 Task: Create new Company, with domain: 'haier.com' and type: 'Reseller'. Add new contact for this company, with mail Id: 'Vidushi.Reddy@haier.com', First Name: Vidushi, Last name:  Reddy, Job Title: 'Financial Analyst', Phone Number: '(408) 555-5679'. Change life cycle stage to  Lead and lead status to  Open. Logged in from softage.3@softage.net
Action: Mouse moved to (80, 81)
Screenshot: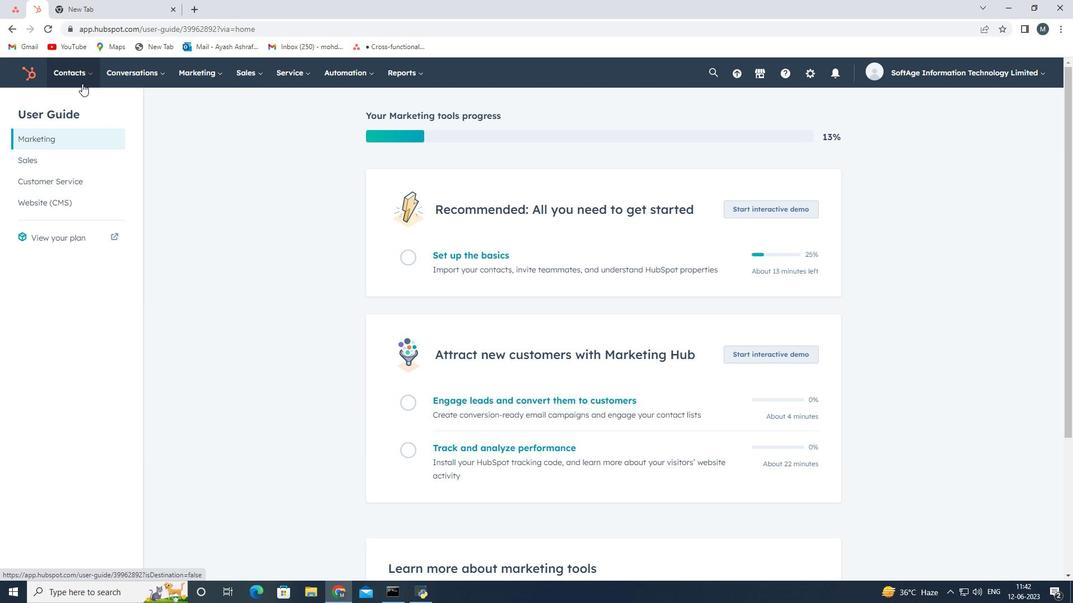 
Action: Mouse pressed left at (80, 81)
Screenshot: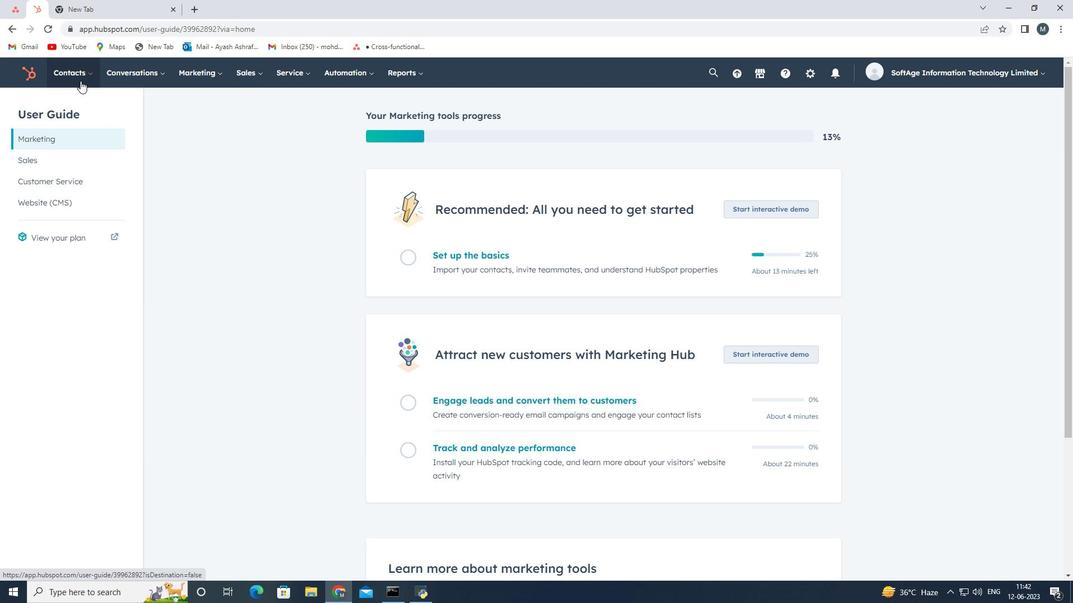 
Action: Mouse moved to (90, 132)
Screenshot: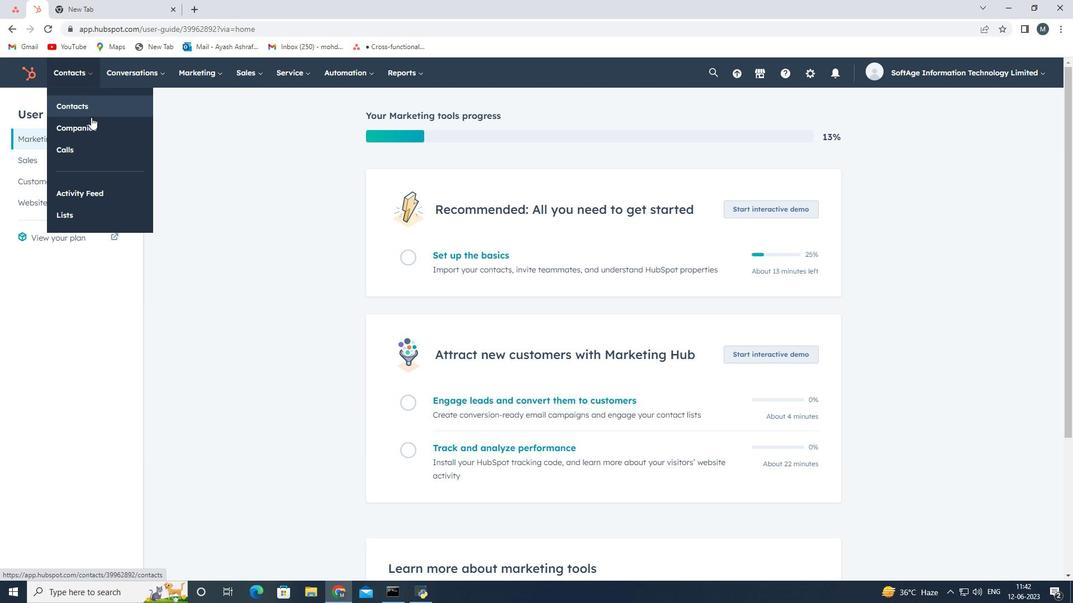 
Action: Mouse pressed left at (90, 132)
Screenshot: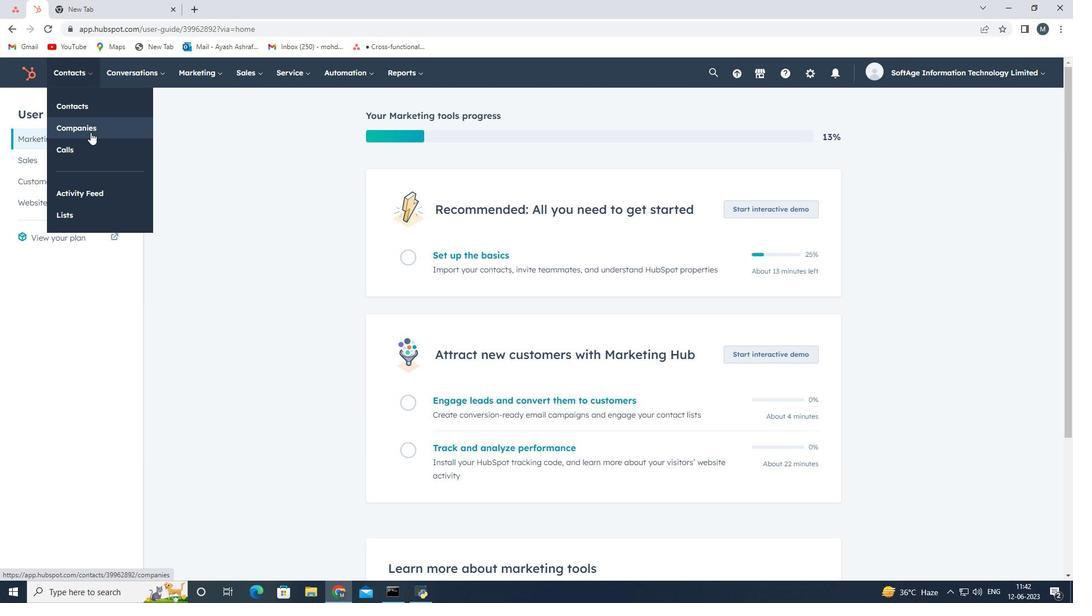 
Action: Mouse moved to (995, 111)
Screenshot: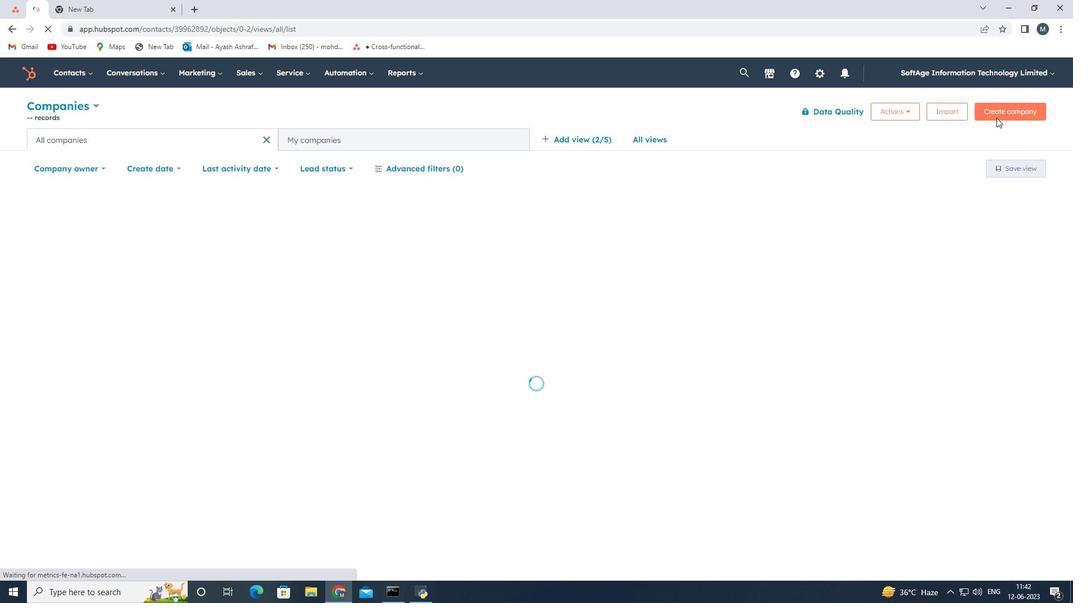 
Action: Mouse pressed left at (995, 111)
Screenshot: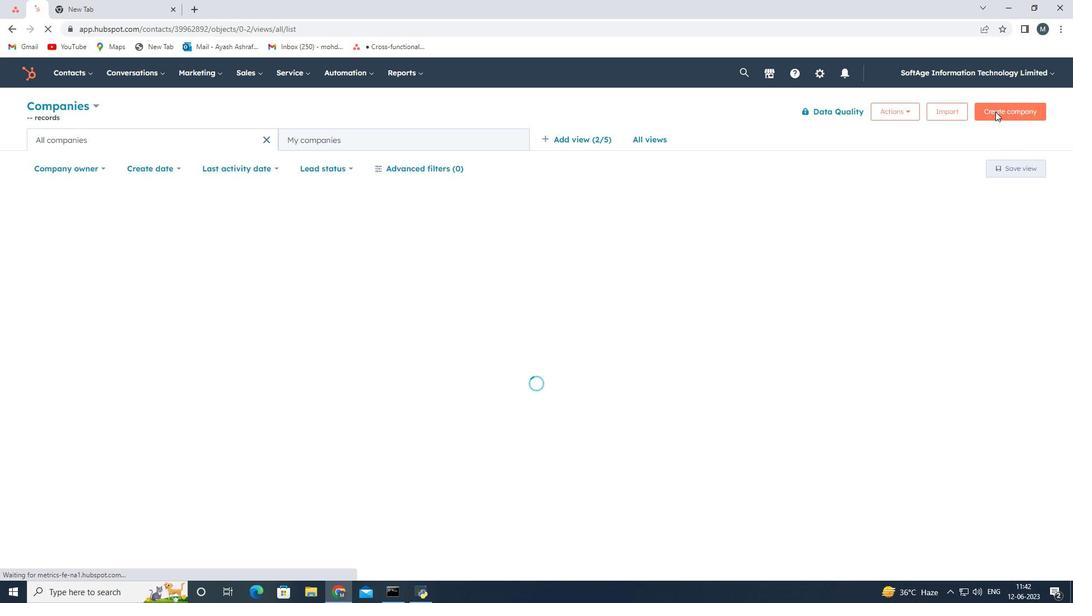 
Action: Mouse moved to (1006, 103)
Screenshot: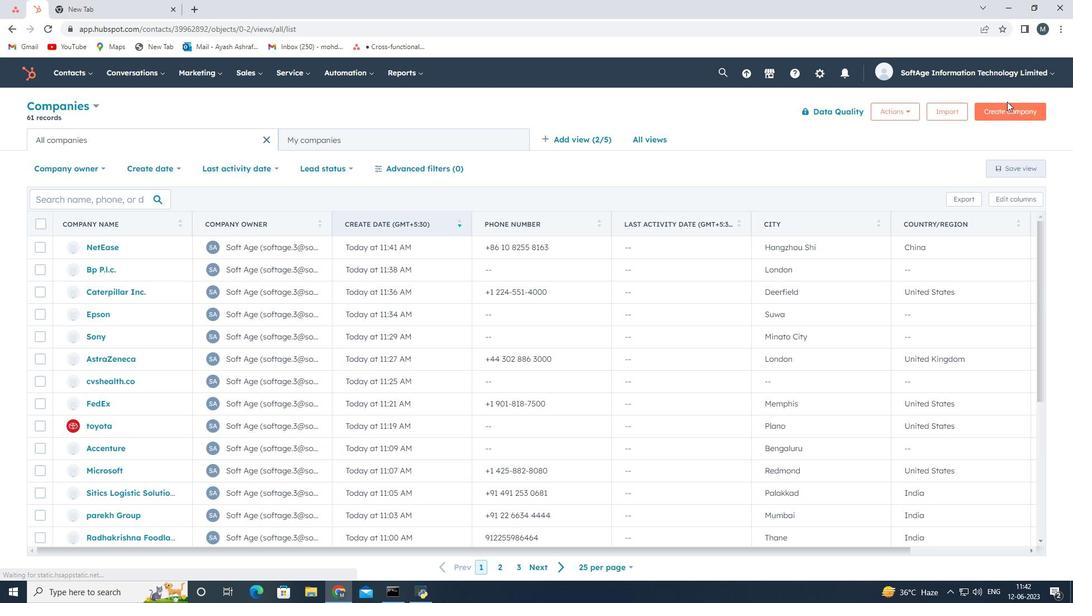 
Action: Mouse pressed left at (1006, 103)
Screenshot: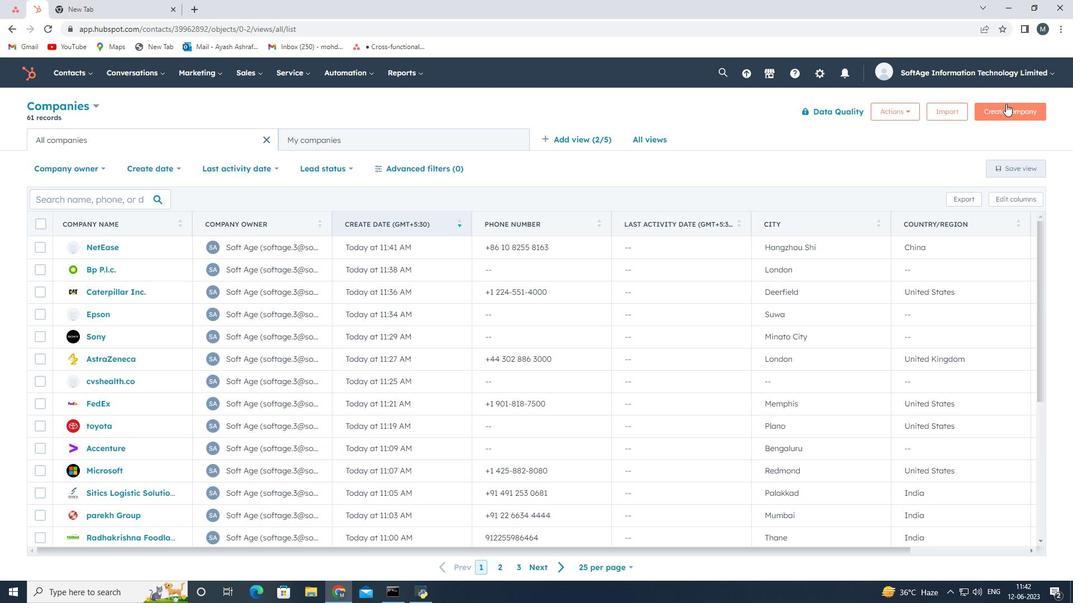 
Action: Mouse moved to (826, 163)
Screenshot: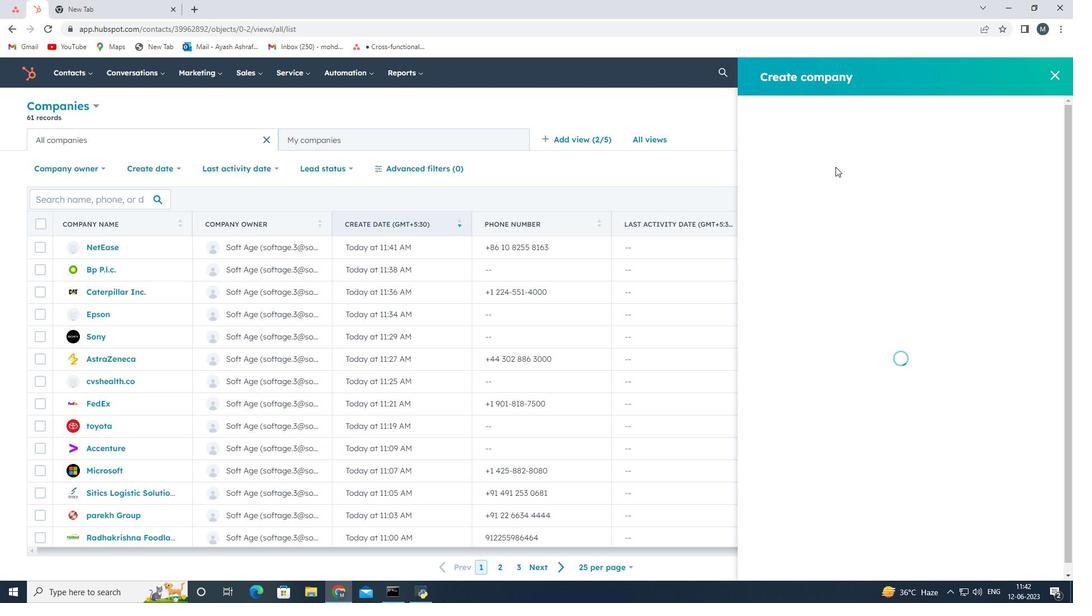 
Action: Mouse pressed left at (826, 163)
Screenshot: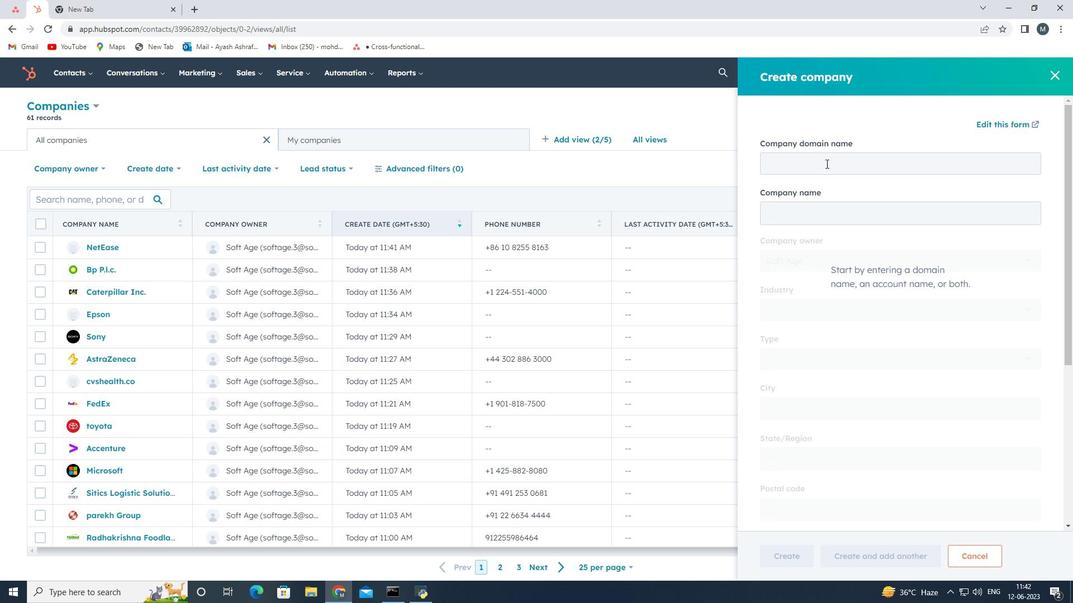 
Action: Key pressed haier.com
Screenshot: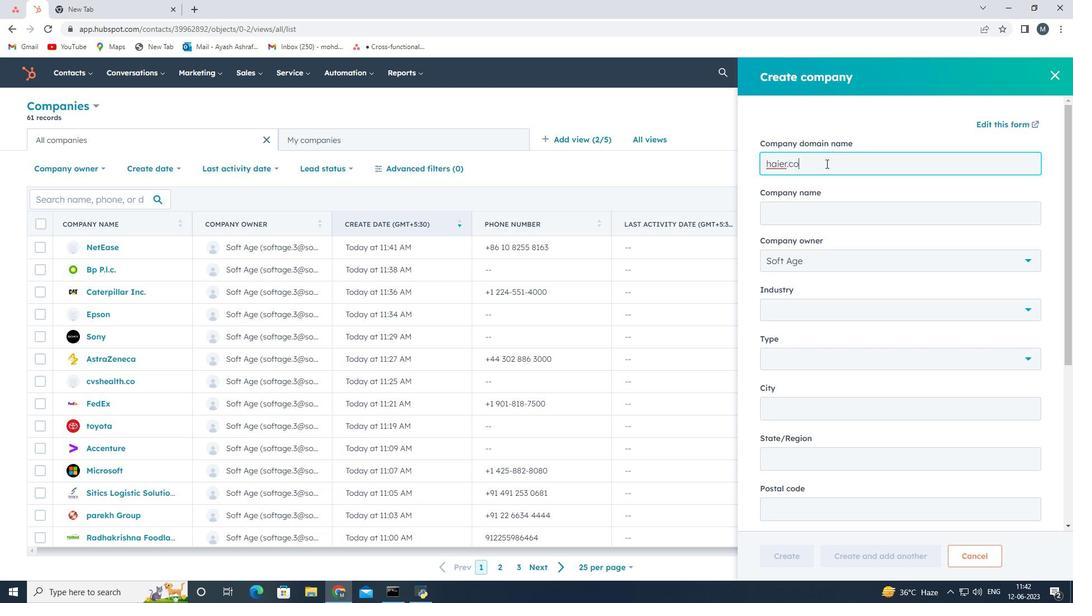 
Action: Mouse moved to (830, 247)
Screenshot: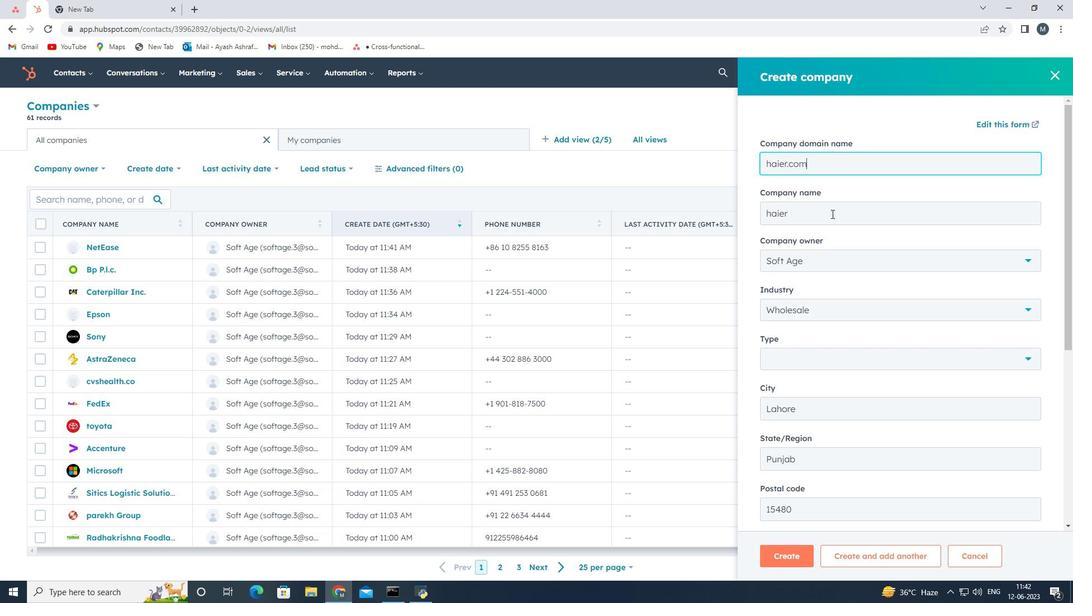 
Action: Mouse scrolled (830, 246) with delta (0, 0)
Screenshot: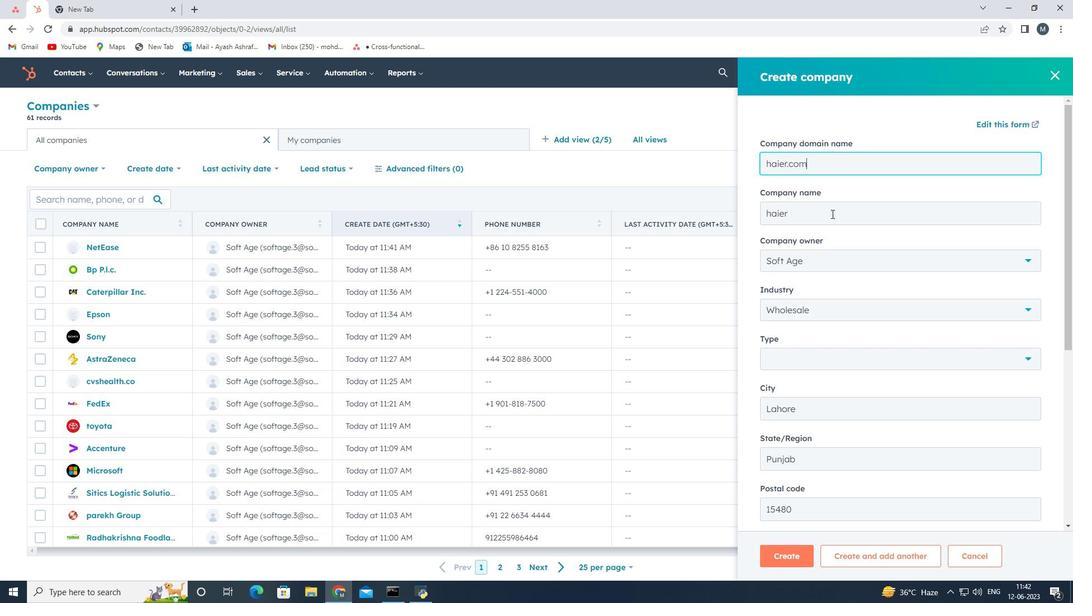 
Action: Mouse moved to (830, 248)
Screenshot: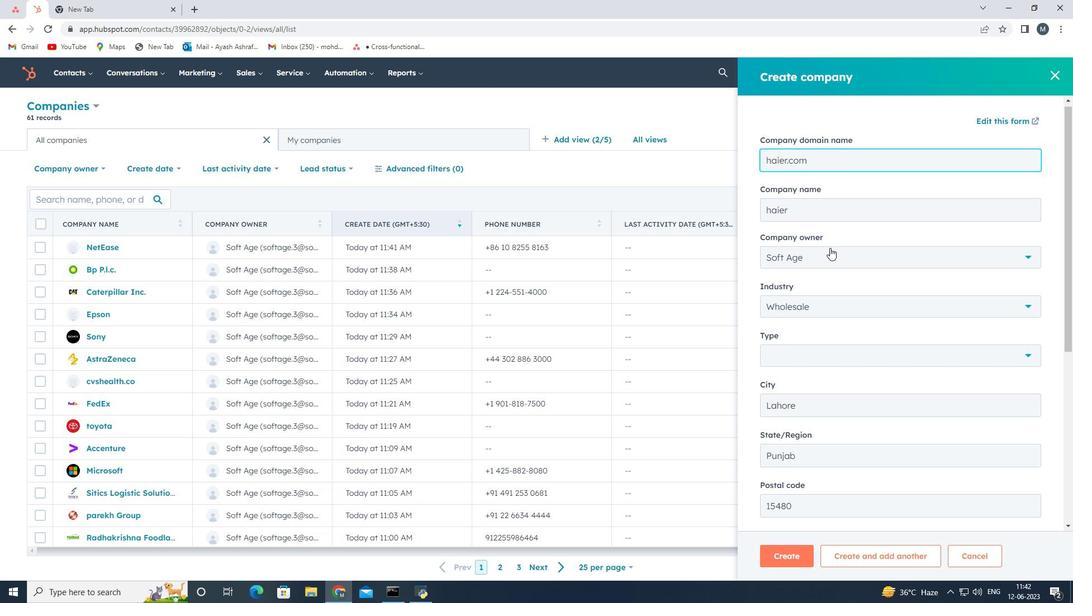 
Action: Mouse scrolled (830, 247) with delta (0, 0)
Screenshot: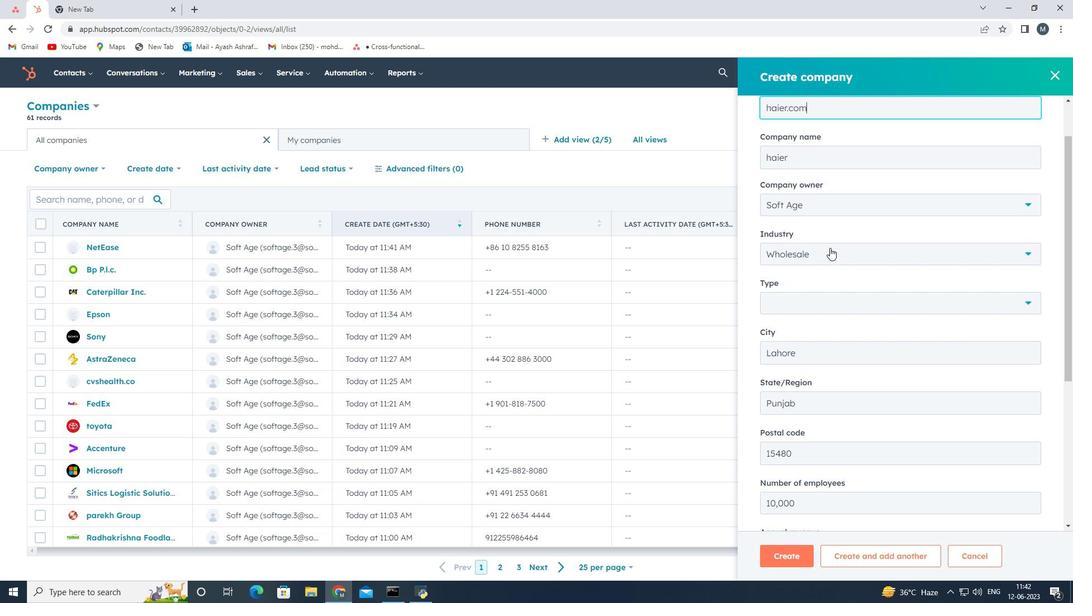 
Action: Mouse moved to (830, 250)
Screenshot: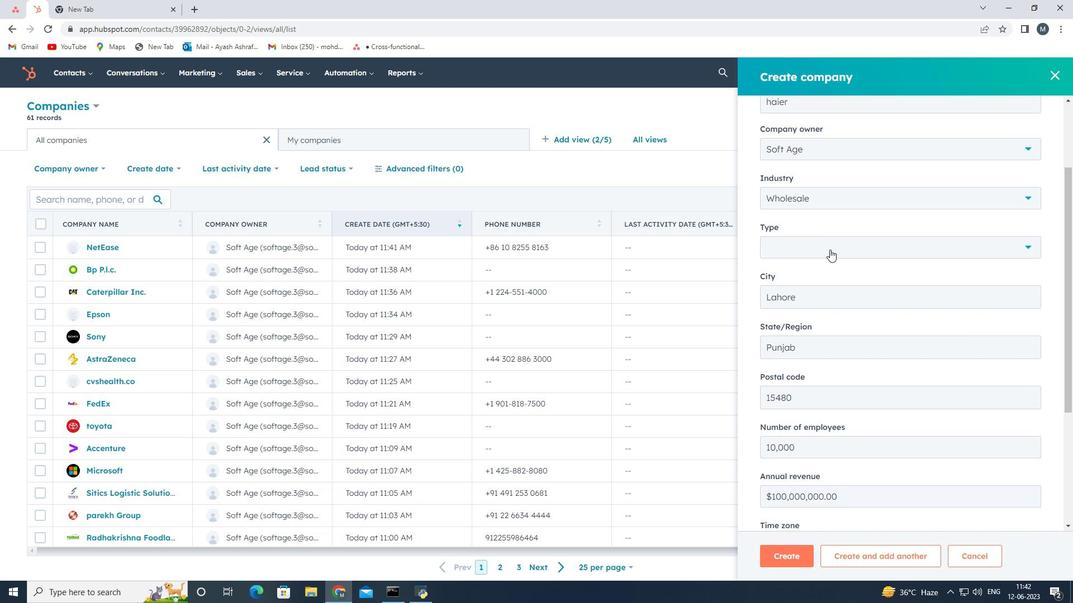 
Action: Mouse pressed left at (830, 250)
Screenshot: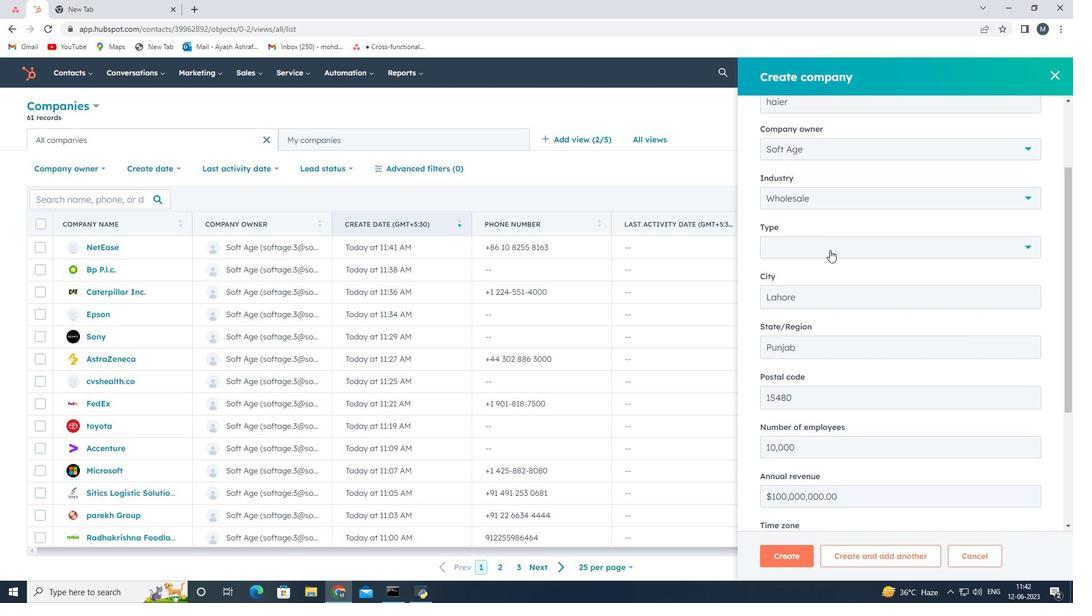 
Action: Mouse moved to (814, 340)
Screenshot: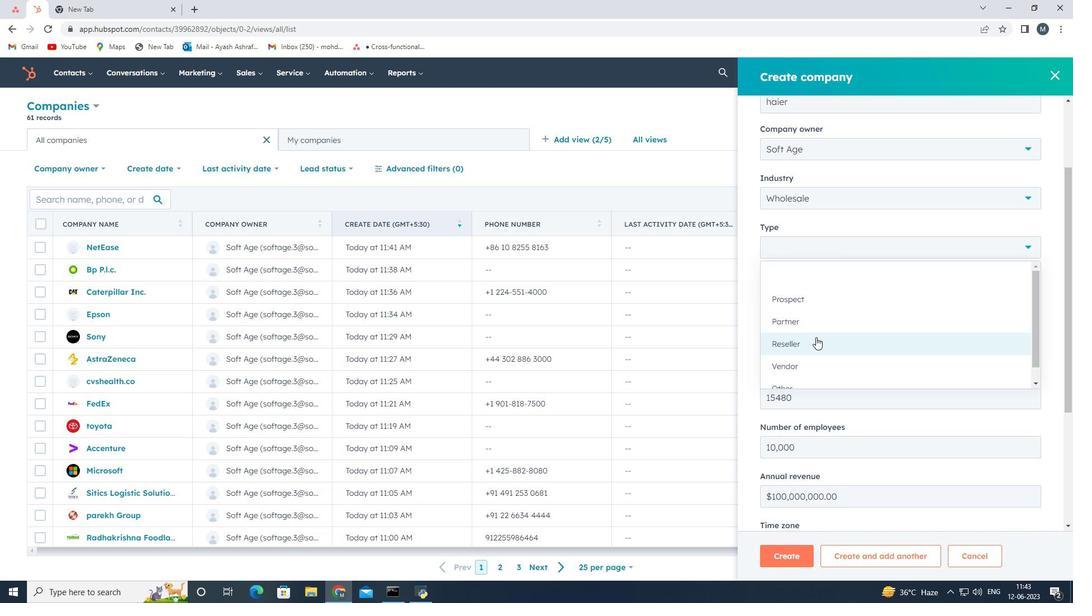 
Action: Mouse pressed left at (814, 340)
Screenshot: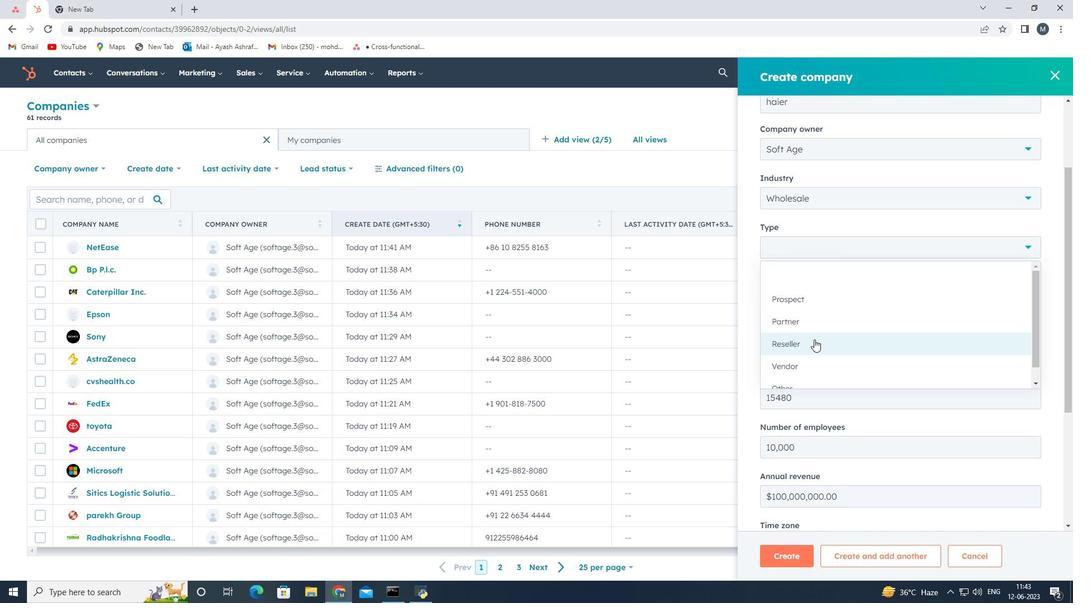 
Action: Mouse moved to (809, 413)
Screenshot: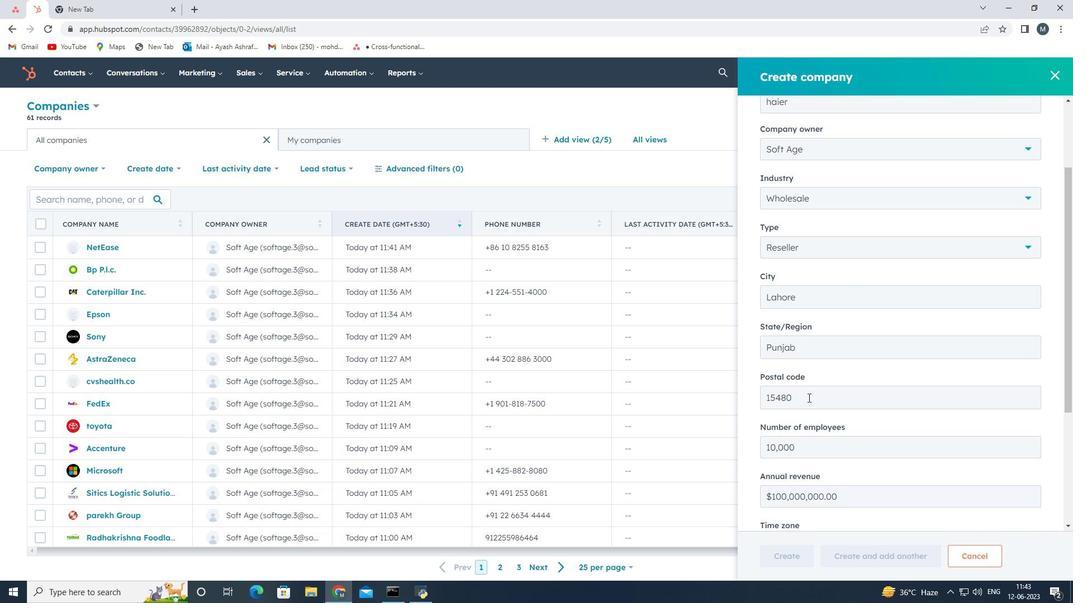 
Action: Mouse scrolled (809, 412) with delta (0, 0)
Screenshot: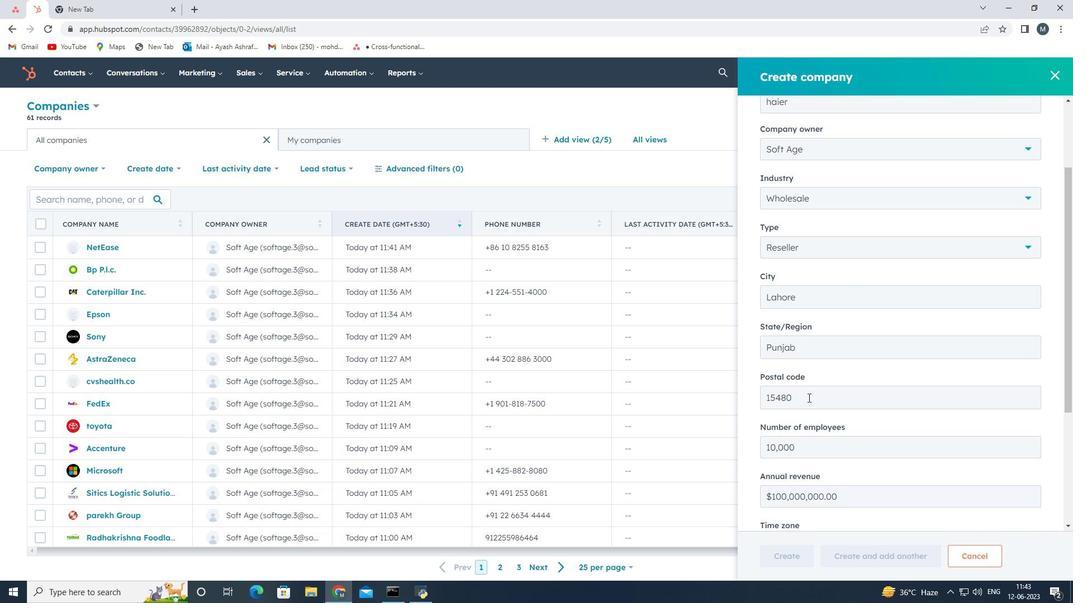 
Action: Mouse moved to (809, 413)
Screenshot: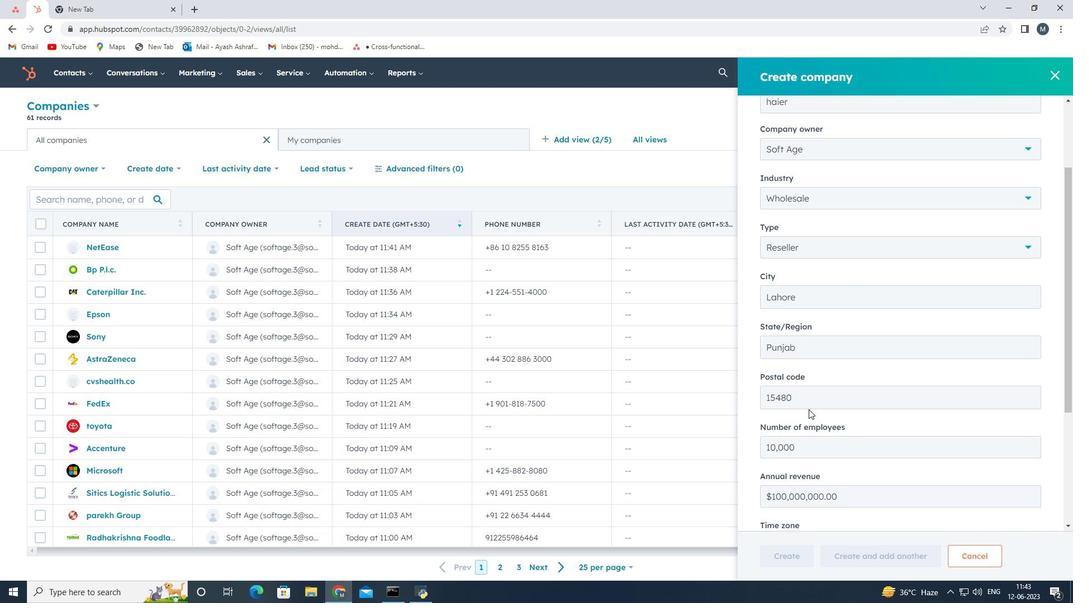 
Action: Mouse scrolled (809, 412) with delta (0, 0)
Screenshot: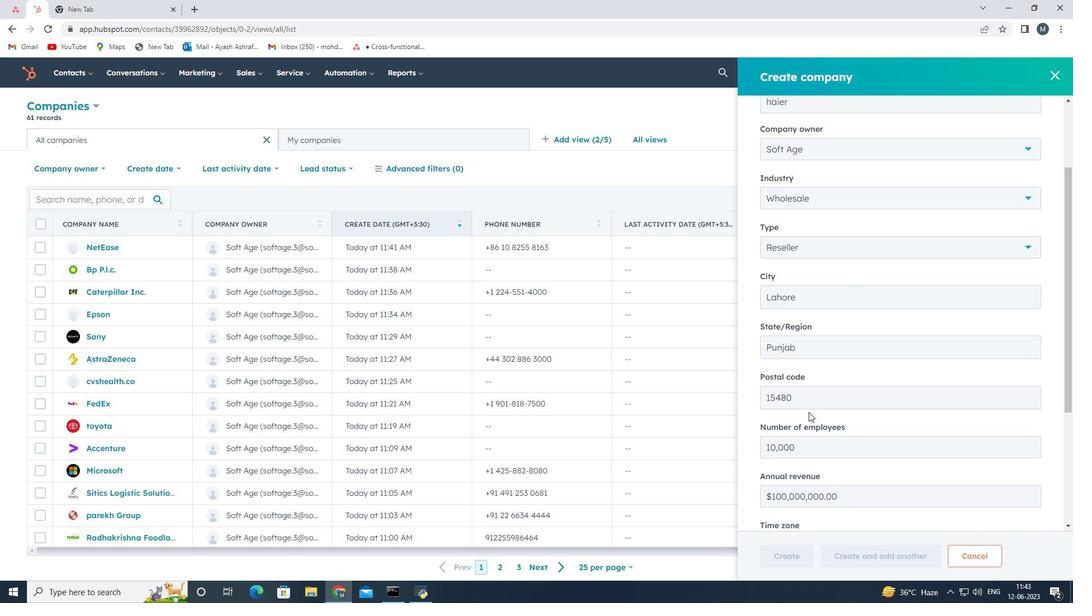 
Action: Mouse moved to (809, 417)
Screenshot: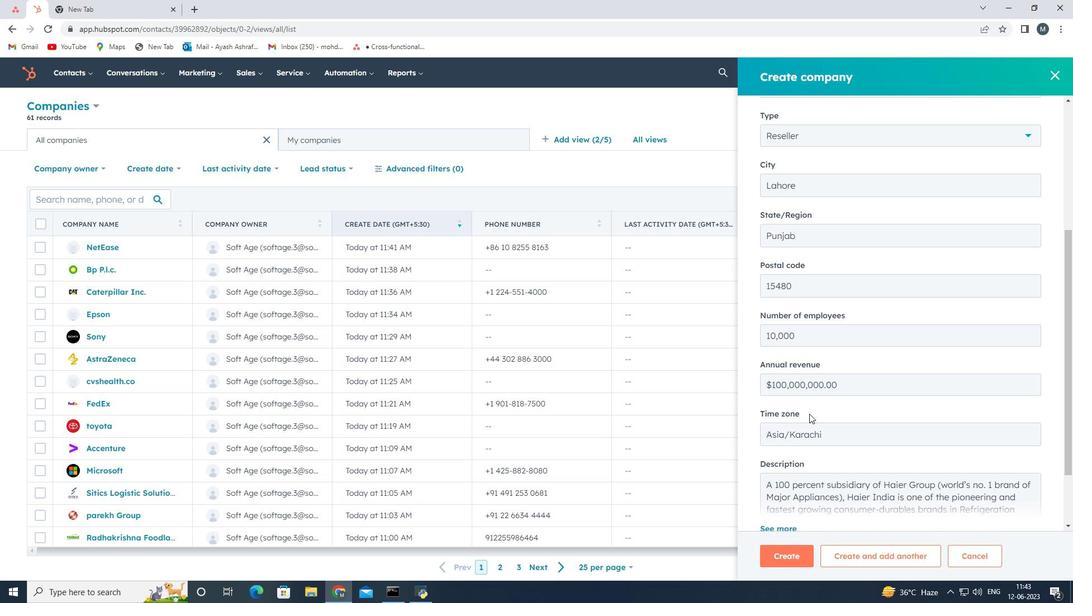 
Action: Mouse scrolled (809, 417) with delta (0, 0)
Screenshot: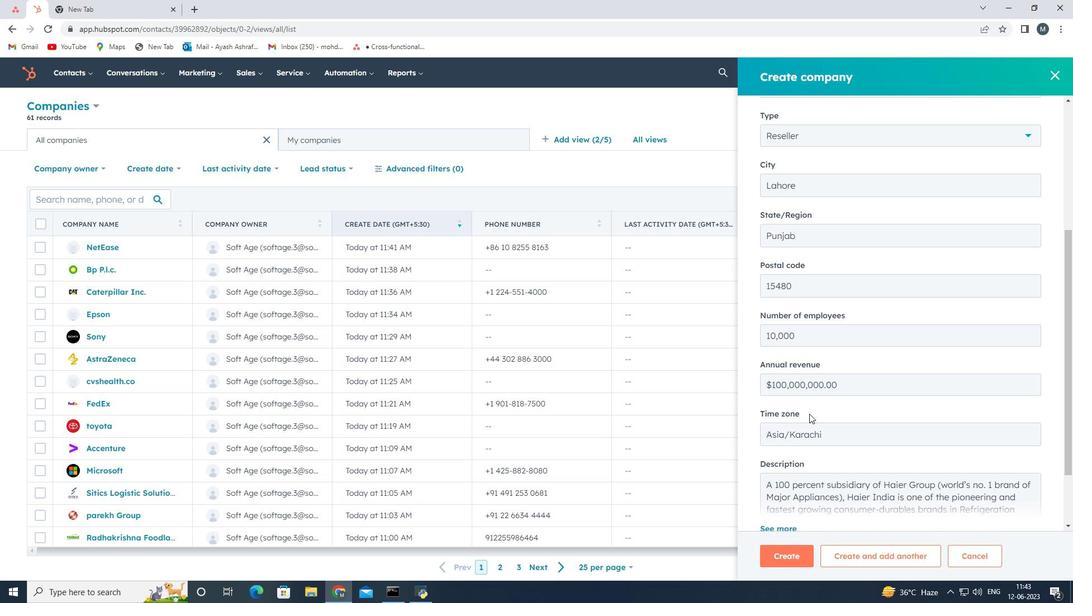 
Action: Mouse moved to (809, 418)
Screenshot: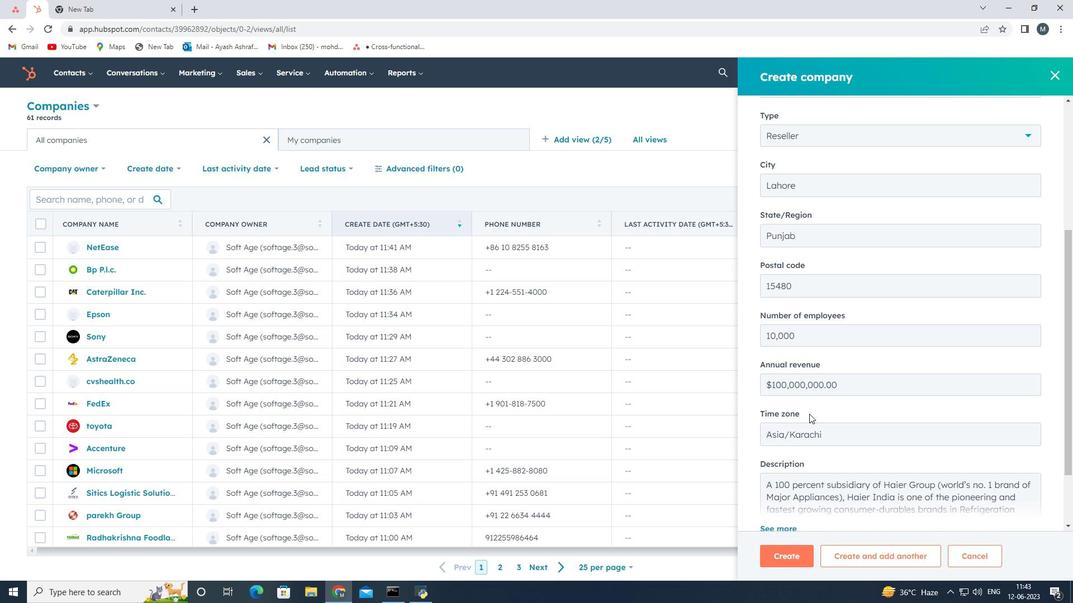 
Action: Mouse scrolled (809, 417) with delta (0, 0)
Screenshot: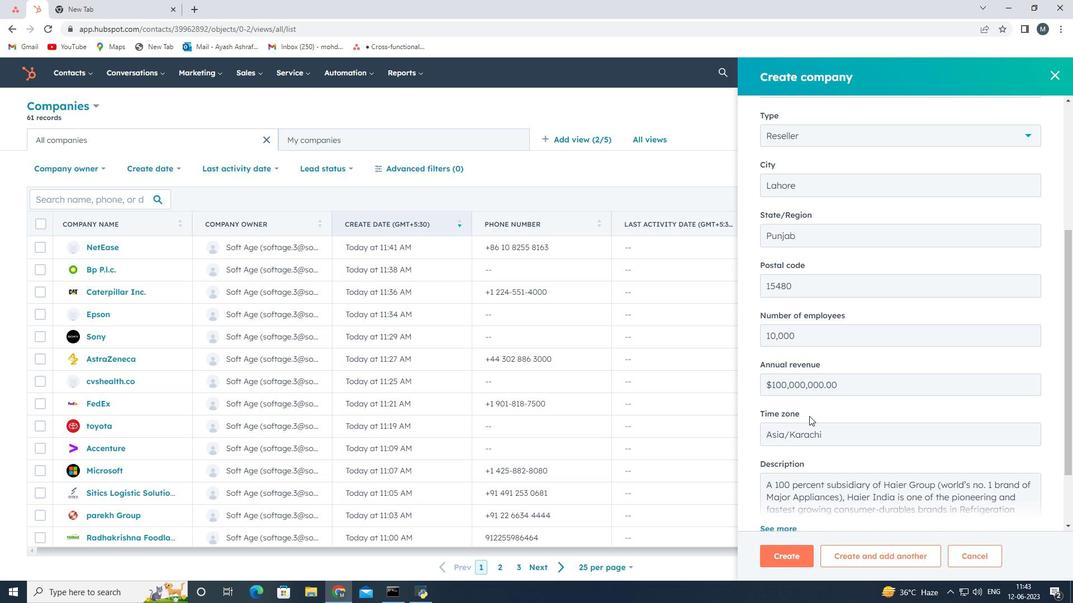 
Action: Mouse scrolled (809, 417) with delta (0, 0)
Screenshot: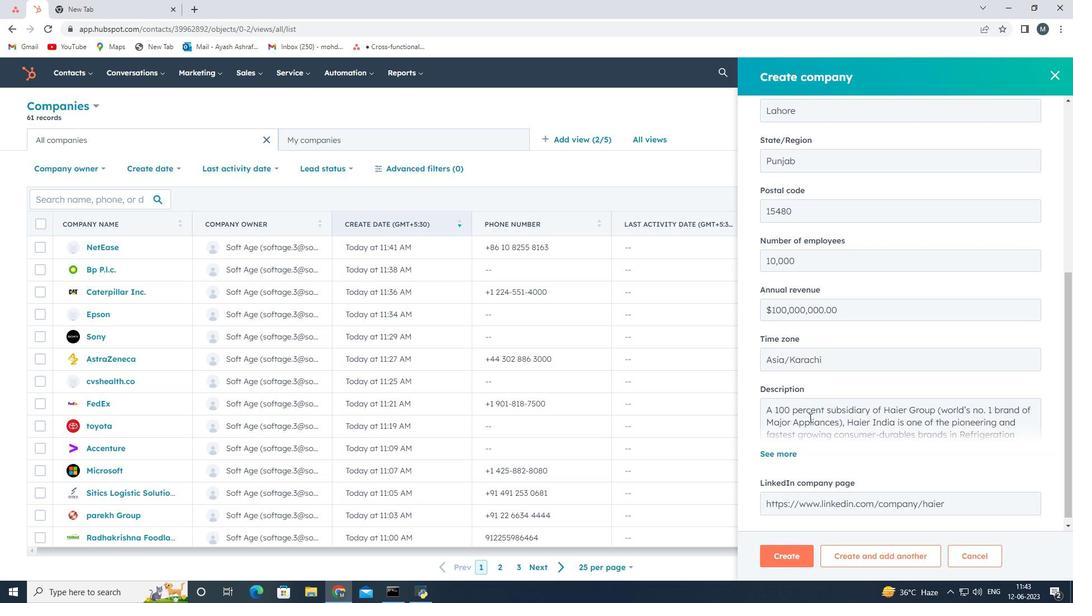 
Action: Mouse moved to (831, 415)
Screenshot: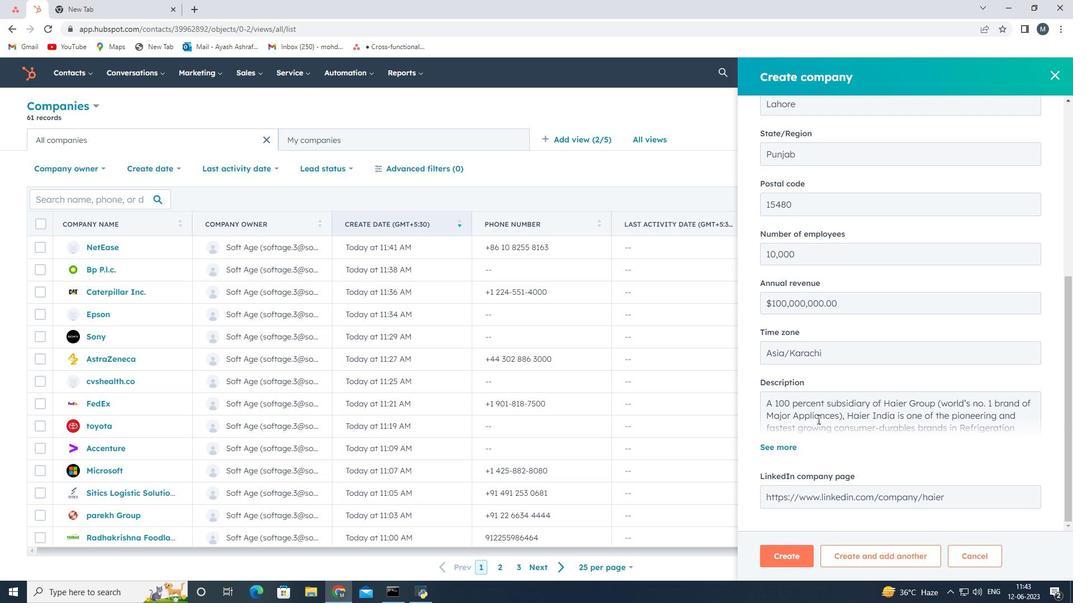 
Action: Mouse scrolled (831, 414) with delta (0, 0)
Screenshot: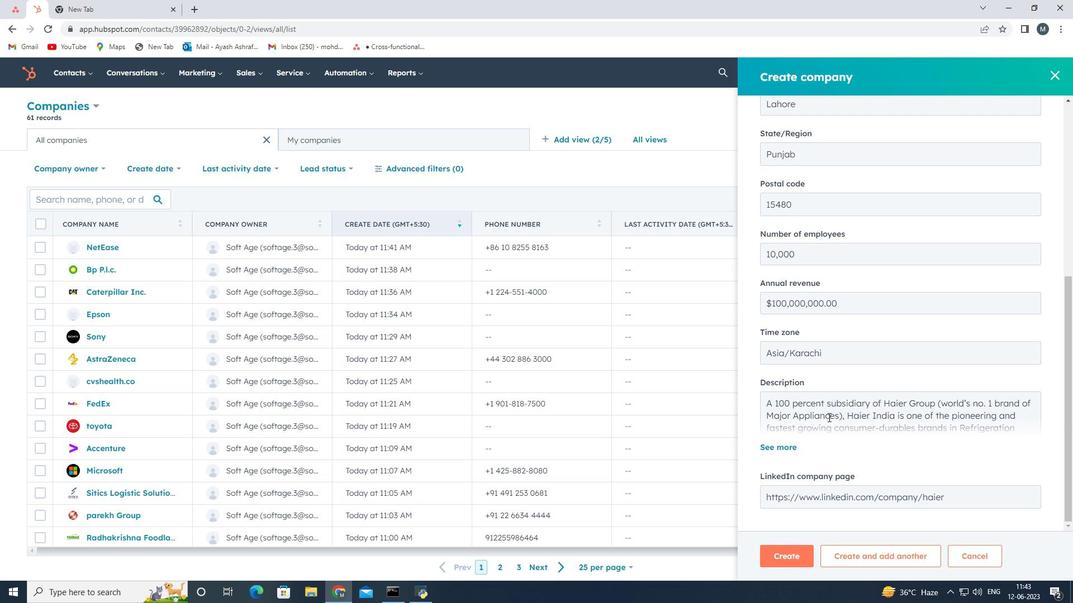 
Action: Mouse scrolled (831, 414) with delta (0, 0)
Screenshot: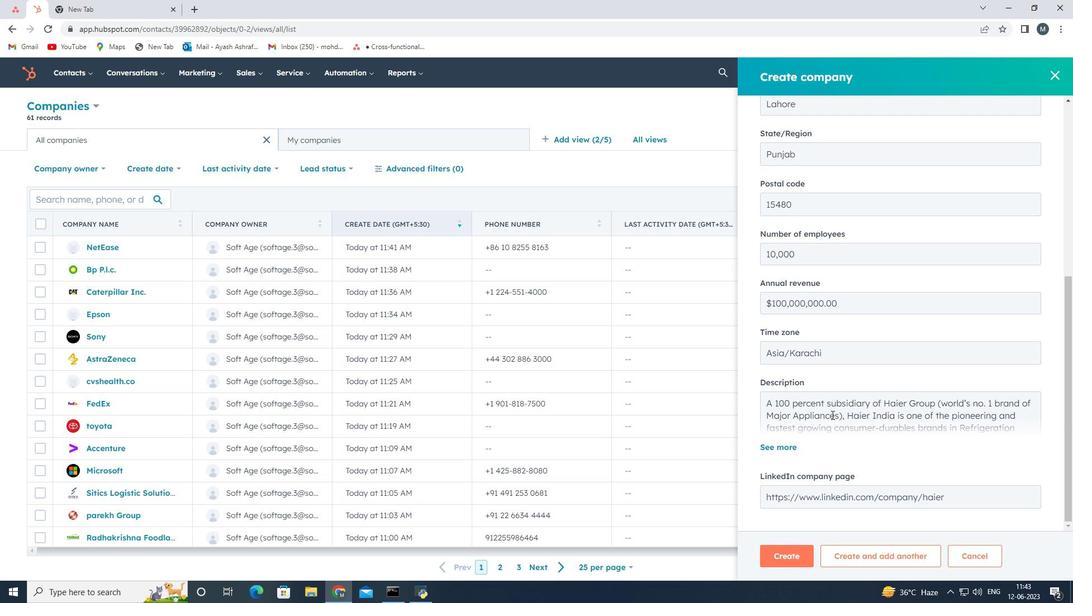
Action: Mouse moved to (852, 403)
Screenshot: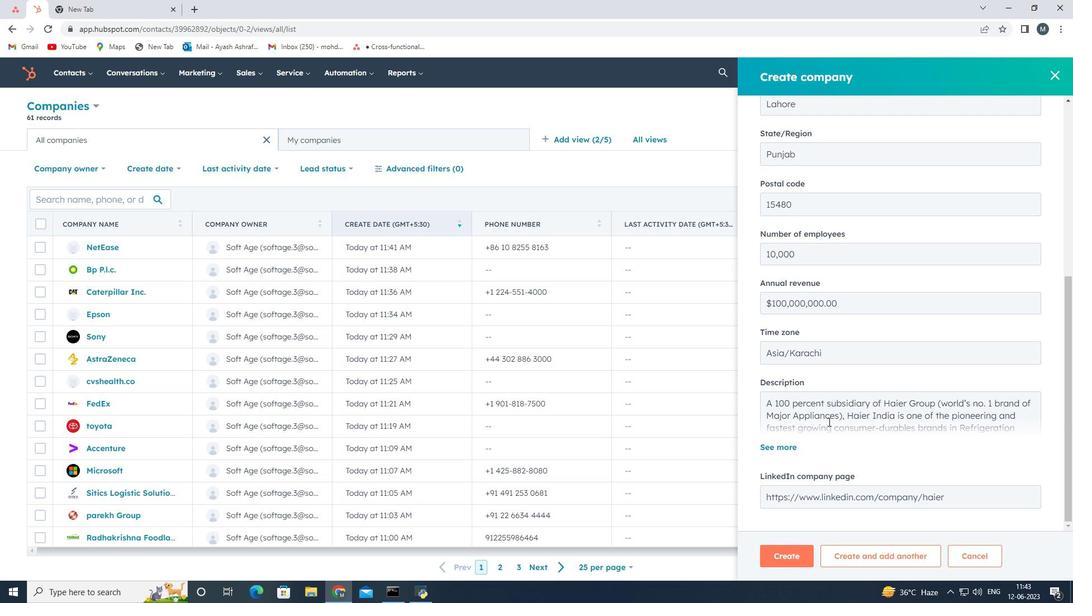 
Action: Mouse scrolled (852, 403) with delta (0, 0)
Screenshot: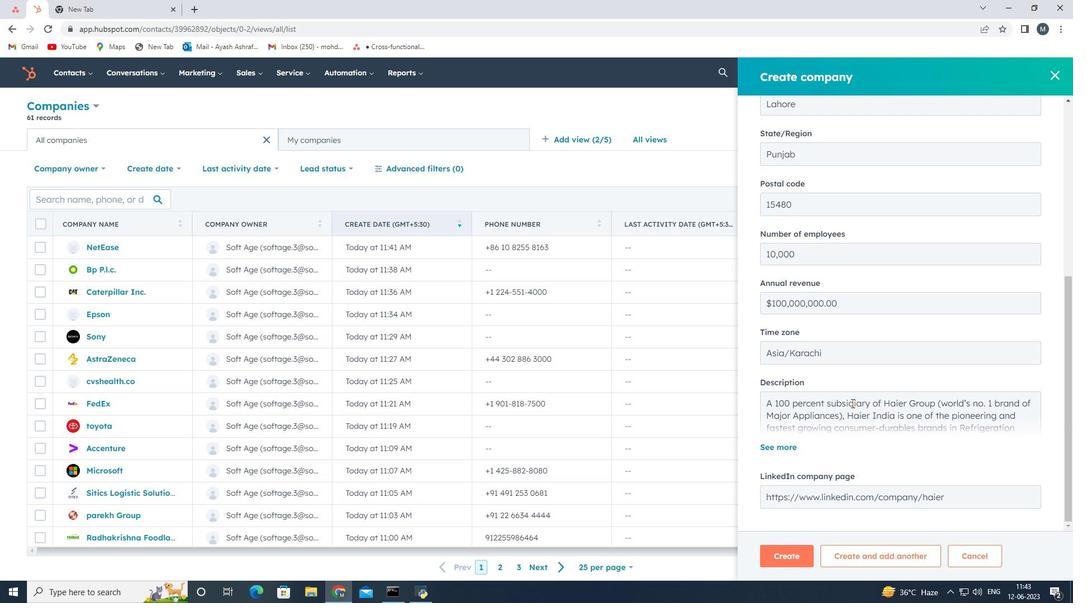 
Action: Mouse scrolled (852, 403) with delta (0, 0)
Screenshot: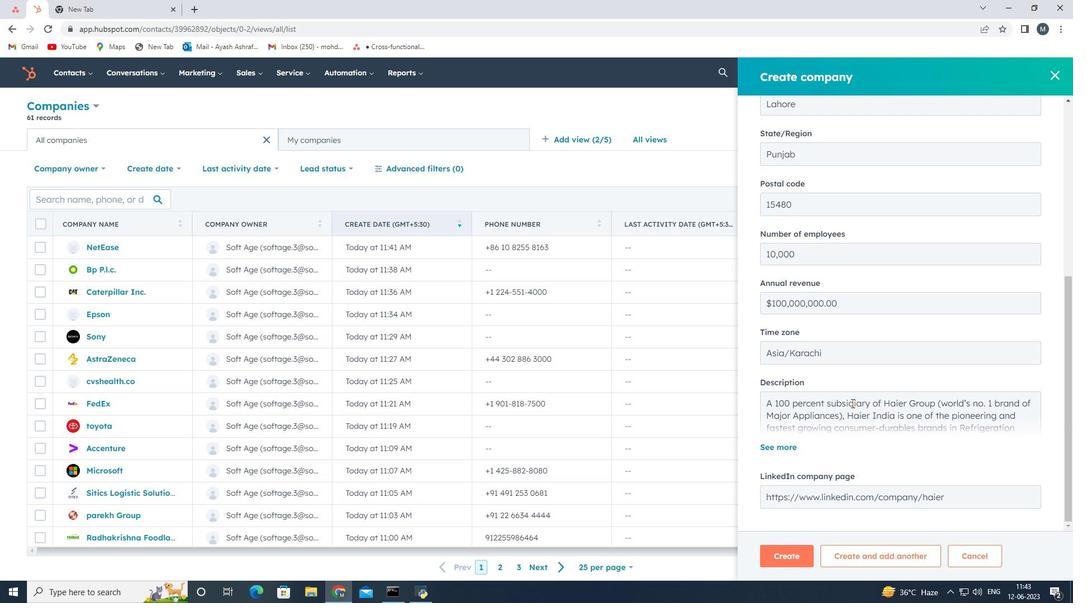
Action: Mouse scrolled (852, 403) with delta (0, 0)
Screenshot: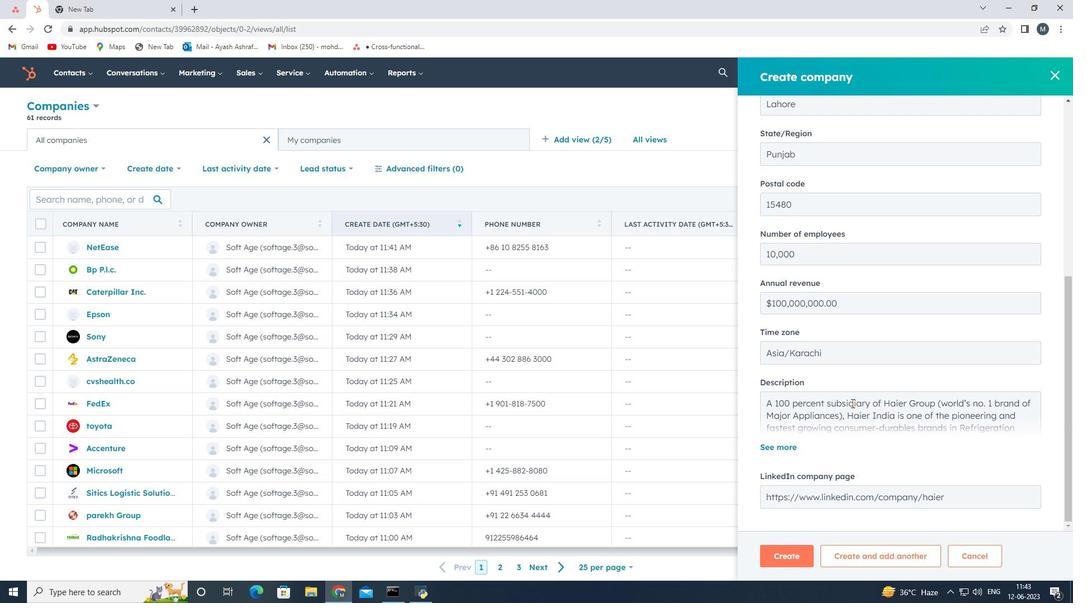 
Action: Mouse scrolled (852, 403) with delta (0, 0)
Screenshot: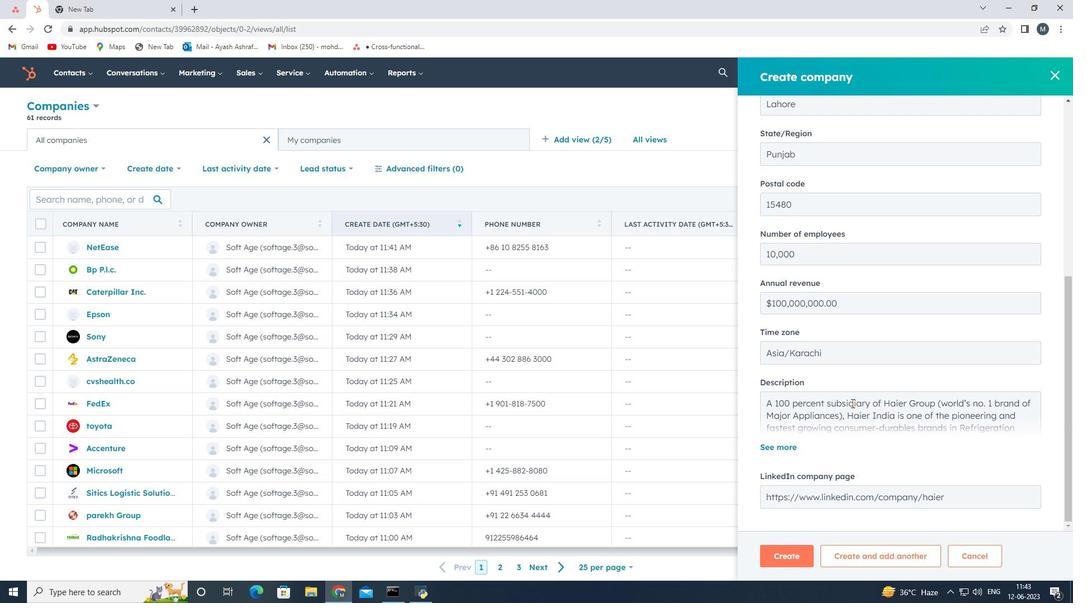 
Action: Mouse moved to (782, 553)
Screenshot: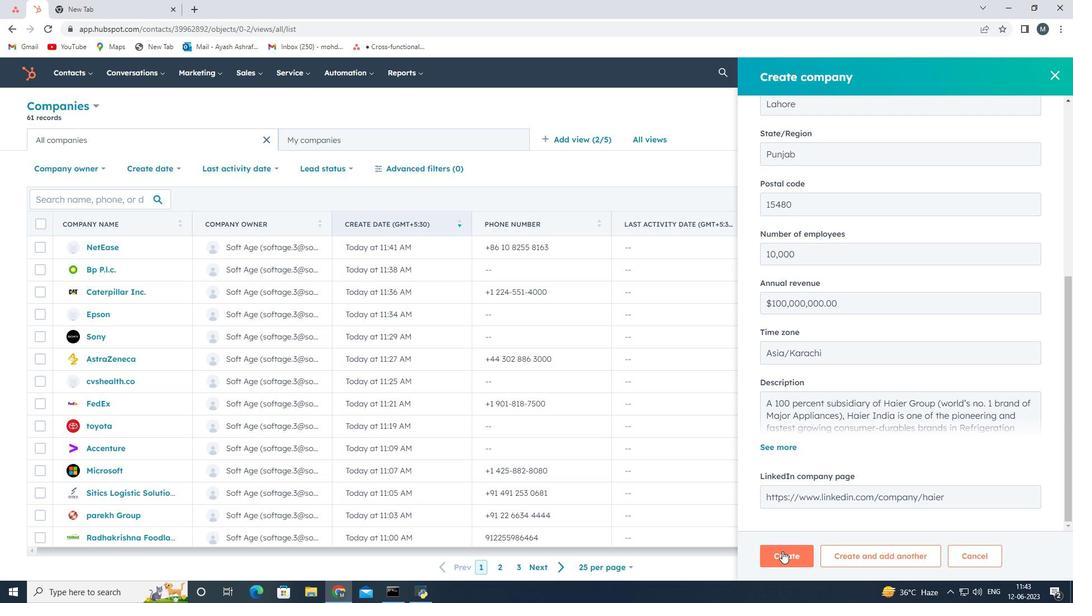 
Action: Mouse pressed left at (782, 553)
Screenshot: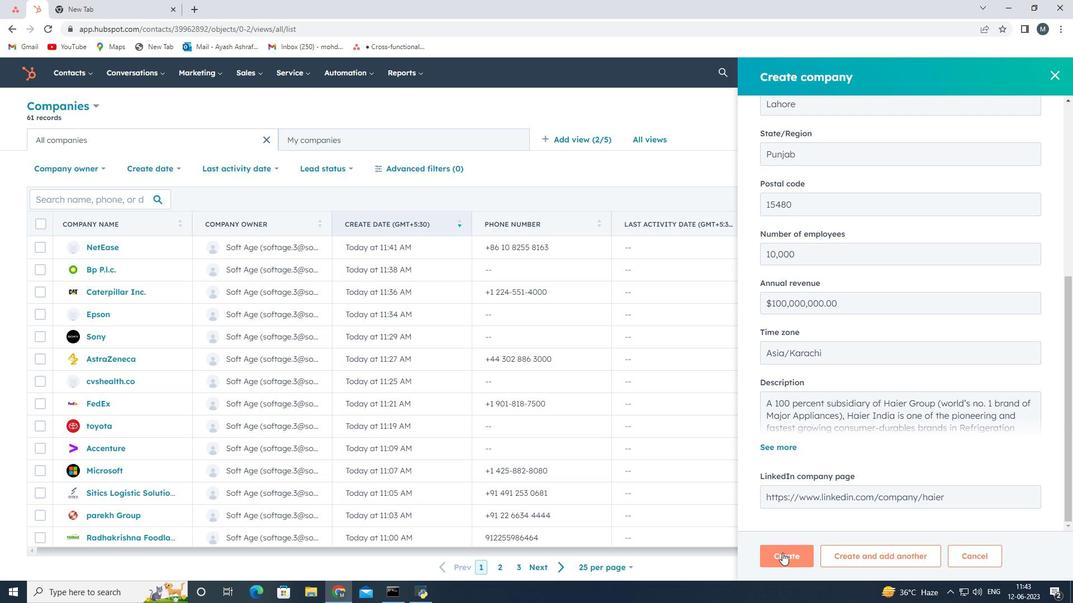 
Action: Mouse moved to (766, 376)
Screenshot: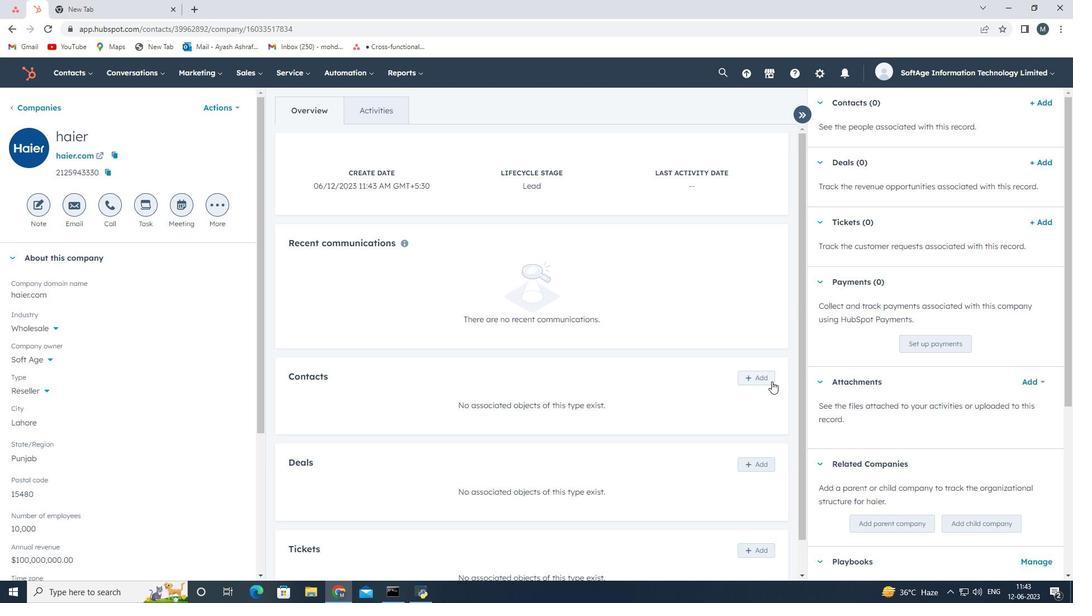 
Action: Mouse pressed left at (766, 376)
Screenshot: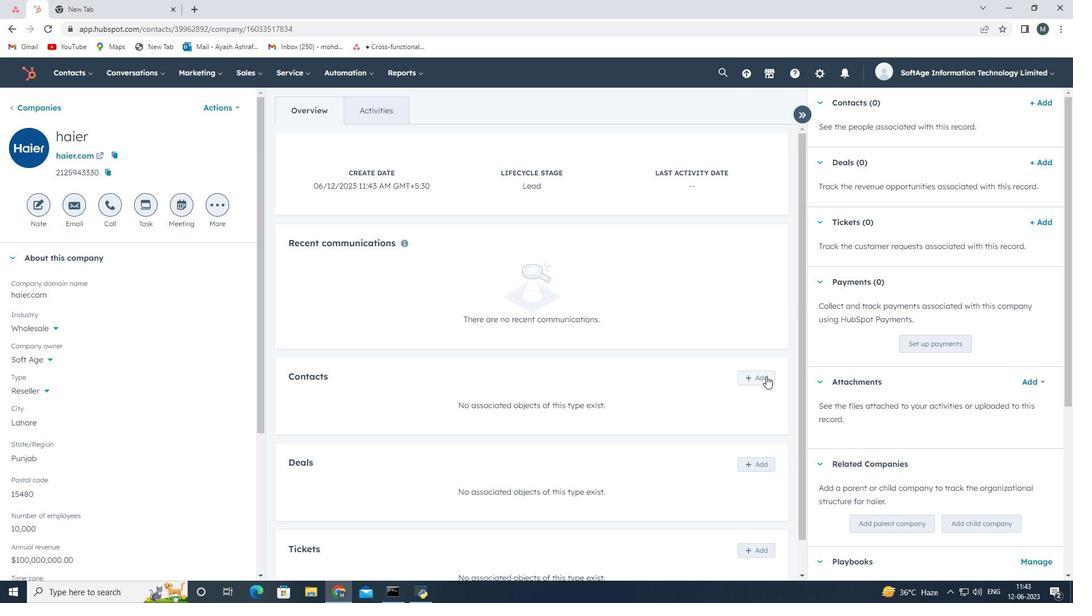 
Action: Mouse moved to (828, 130)
Screenshot: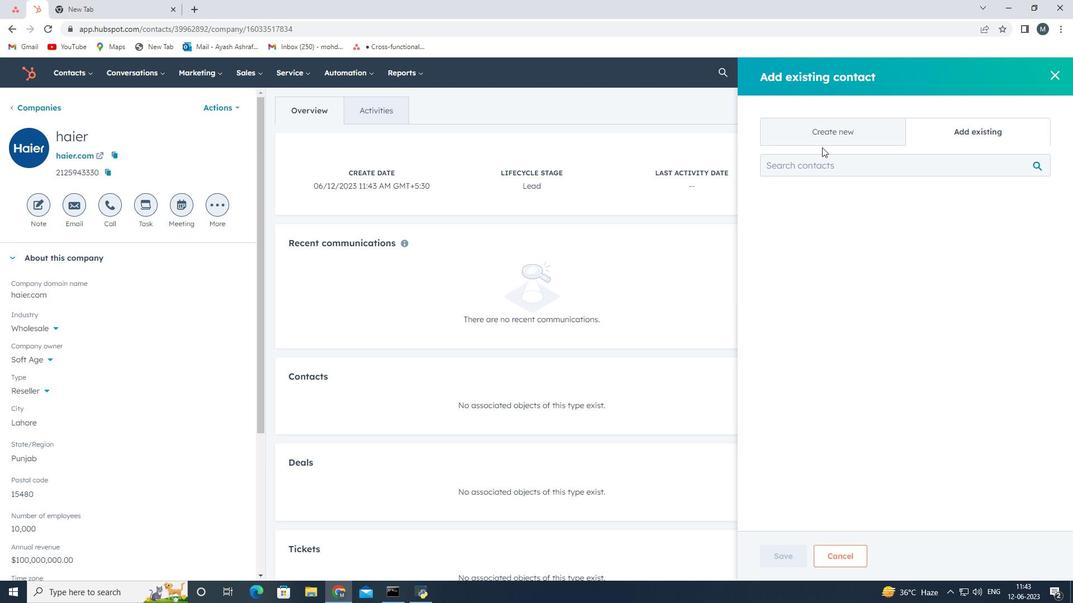 
Action: Mouse pressed left at (828, 130)
Screenshot: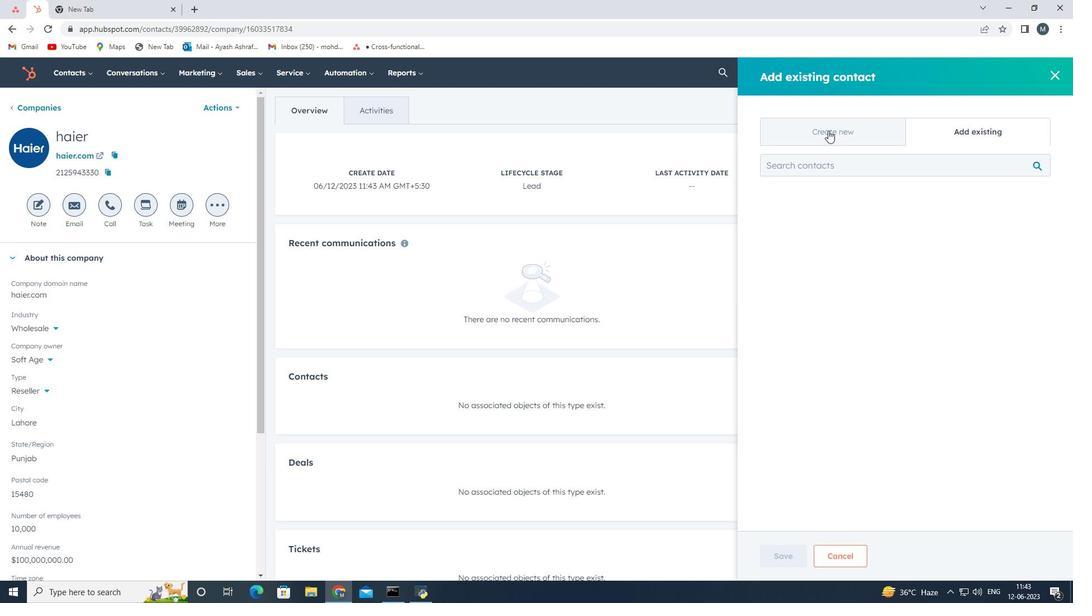 
Action: Mouse moved to (825, 200)
Screenshot: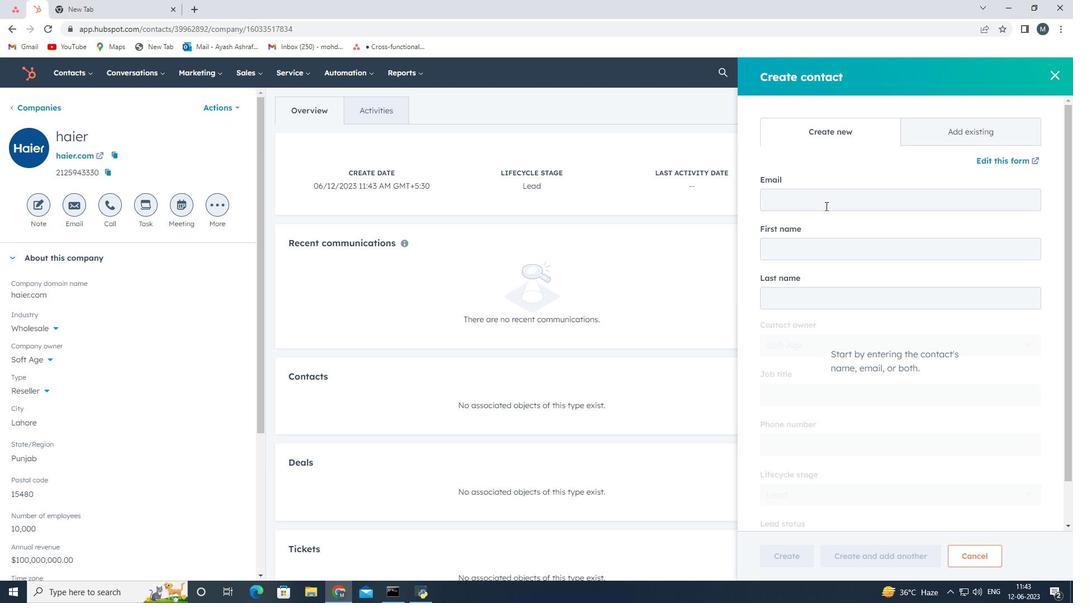 
Action: Mouse pressed left at (825, 200)
Screenshot: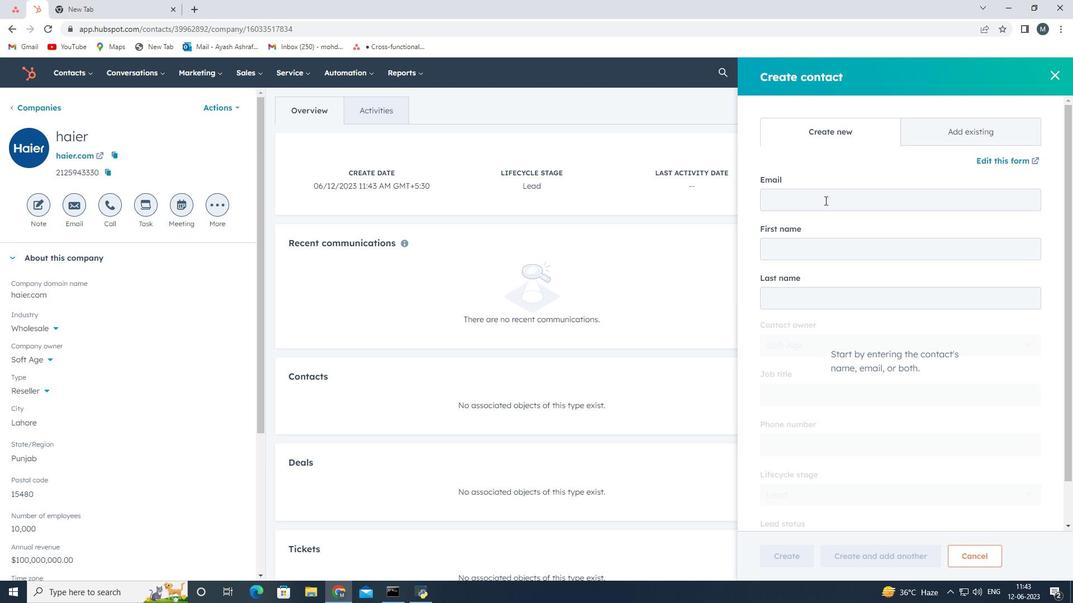
Action: Key pressed <Key.shift>Vidushi.<Key.shift>Reddy<Key.shift><Key.shift><Key.shift><Key.shift><Key.shift><Key.shift><Key.shift><Key.shift><Key.shift><Key.shift><Key.shift><Key.shift><Key.shift><Key.shift><Key.shift><Key.shift><Key.shift><Key.shift><Key.shift><Key.shift><Key.shift><Key.shift><Key.shift><Key.shift><Key.shift><Key.shift><Key.shift><Key.shift><Key.shift><Key.shift><Key.shift><Key.shift><Key.shift><Key.shift><Key.shift><Key.shift><Key.shift><Key.shift><Key.shift><Key.shift>@haie.com
Screenshot: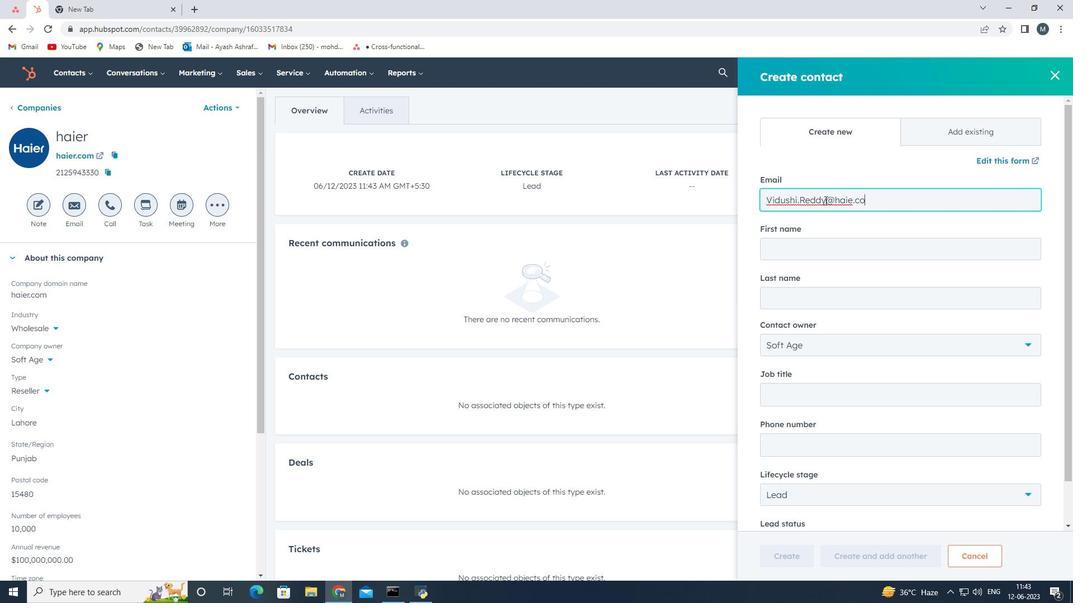 
Action: Mouse moved to (854, 202)
Screenshot: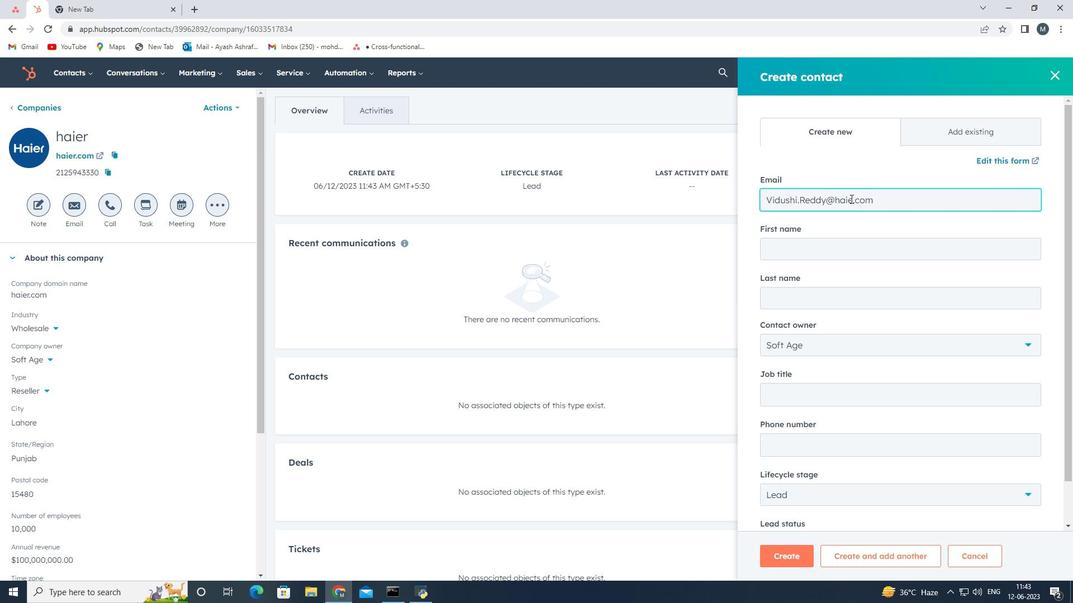 
Action: Mouse pressed left at (854, 202)
Screenshot: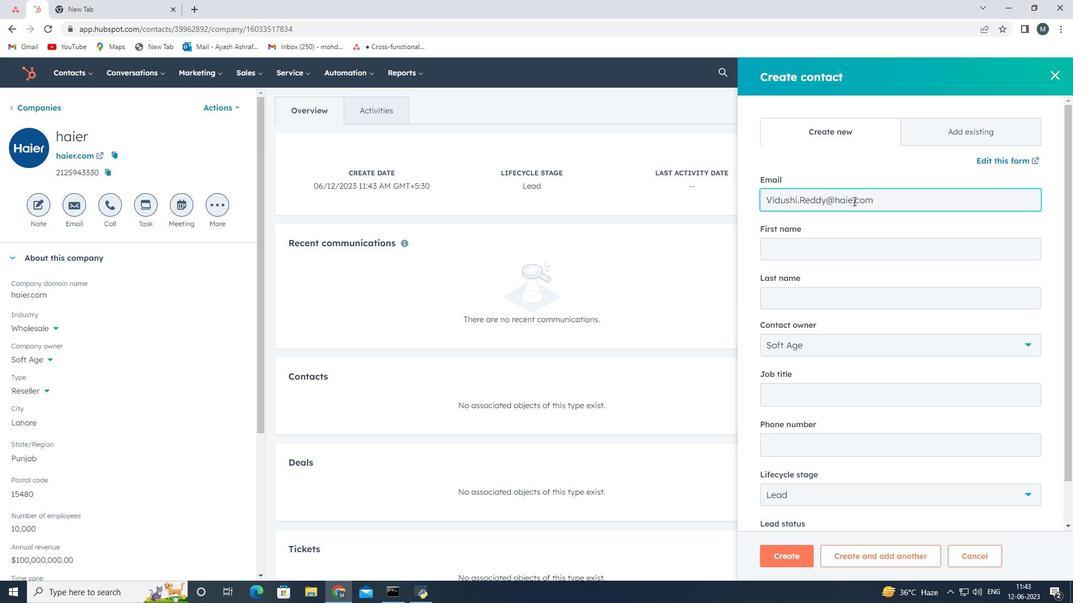 
Action: Mouse moved to (948, 204)
Screenshot: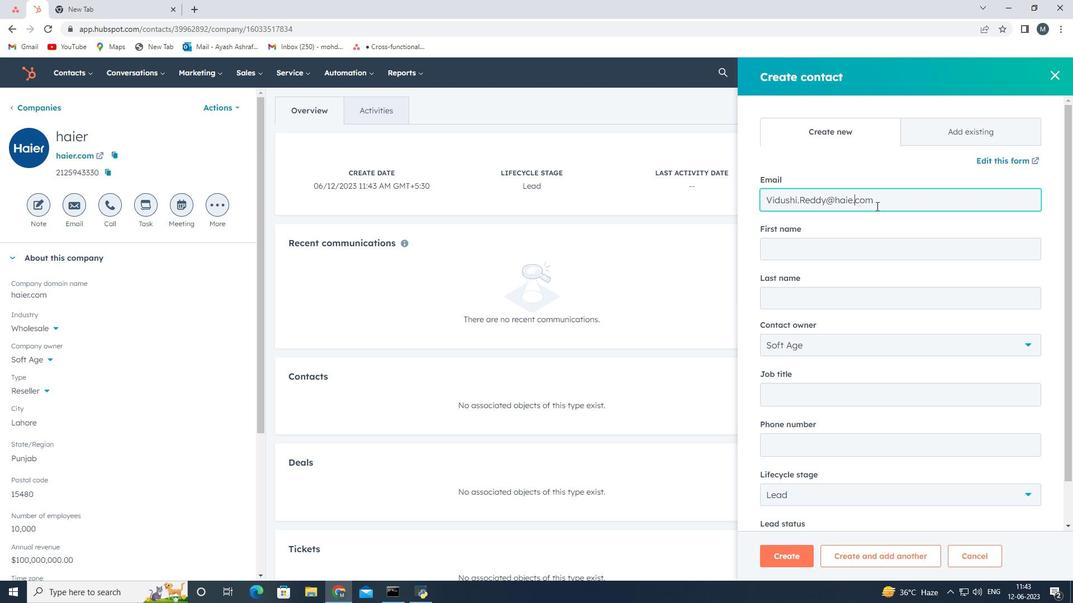 
Action: Key pressed <Key.left>
Screenshot: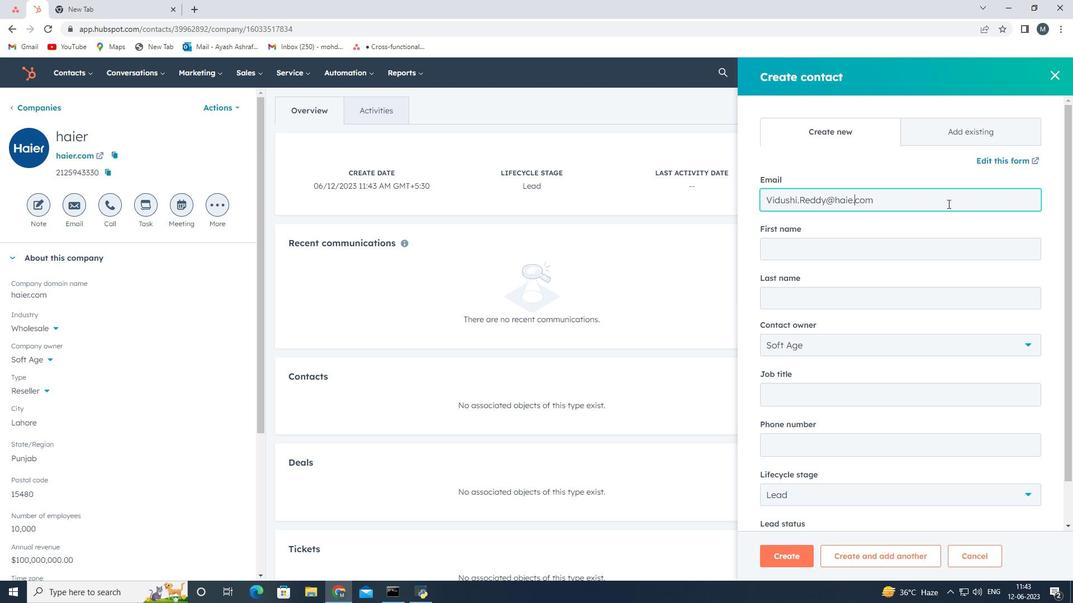 
Action: Mouse moved to (943, 202)
Screenshot: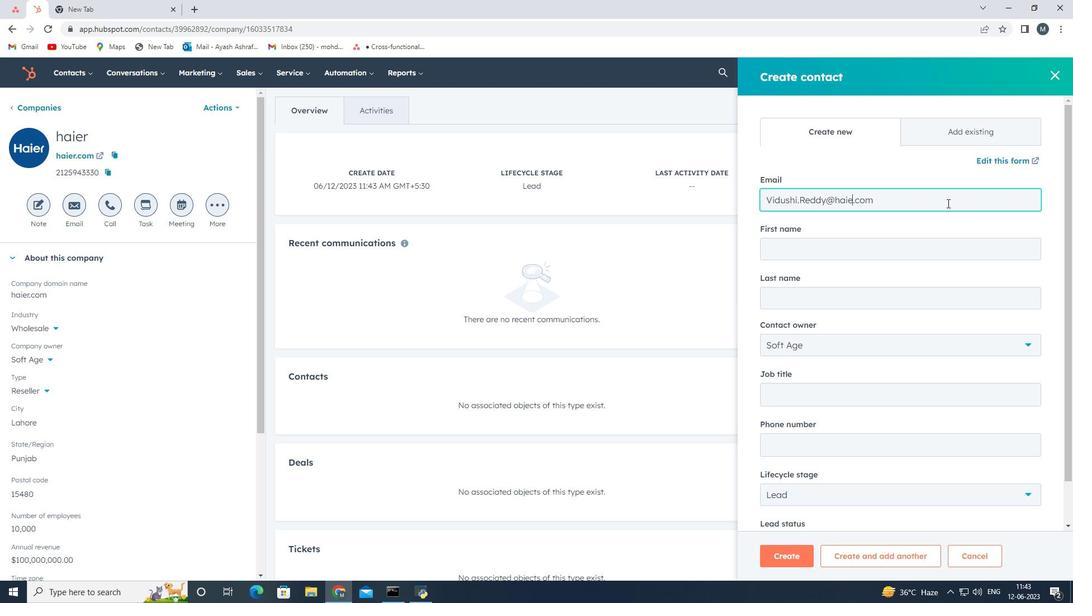 
Action: Key pressed r
Screenshot: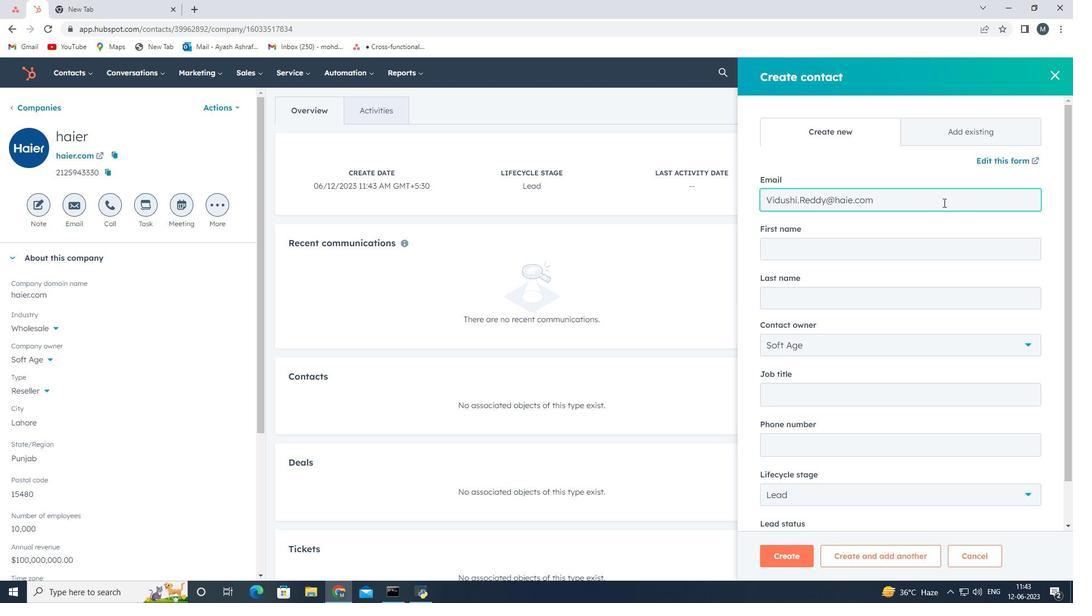 
Action: Mouse moved to (807, 251)
Screenshot: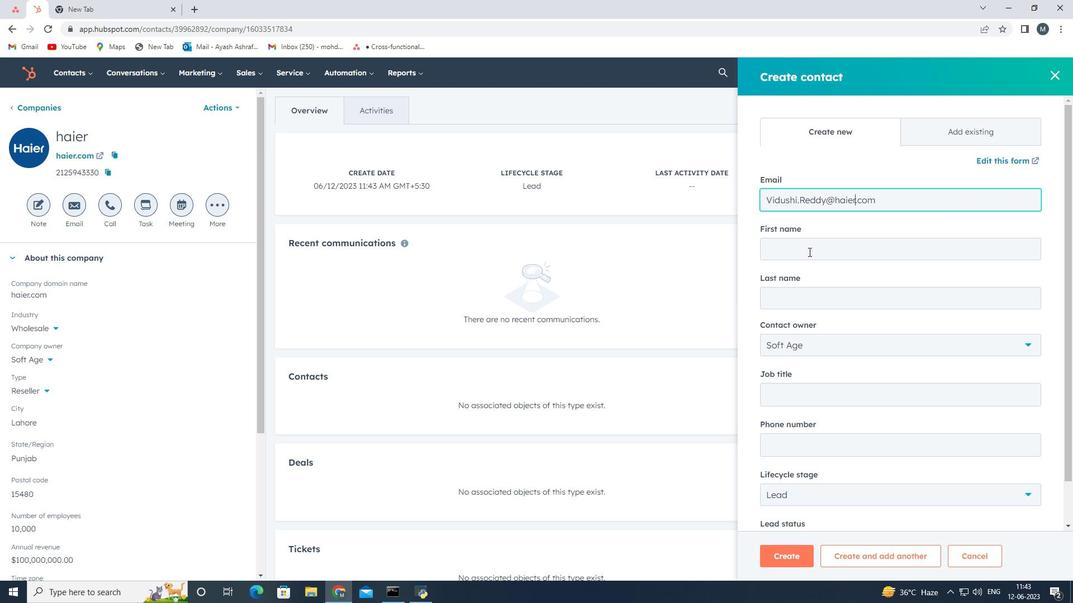 
Action: Mouse pressed left at (807, 251)
Screenshot: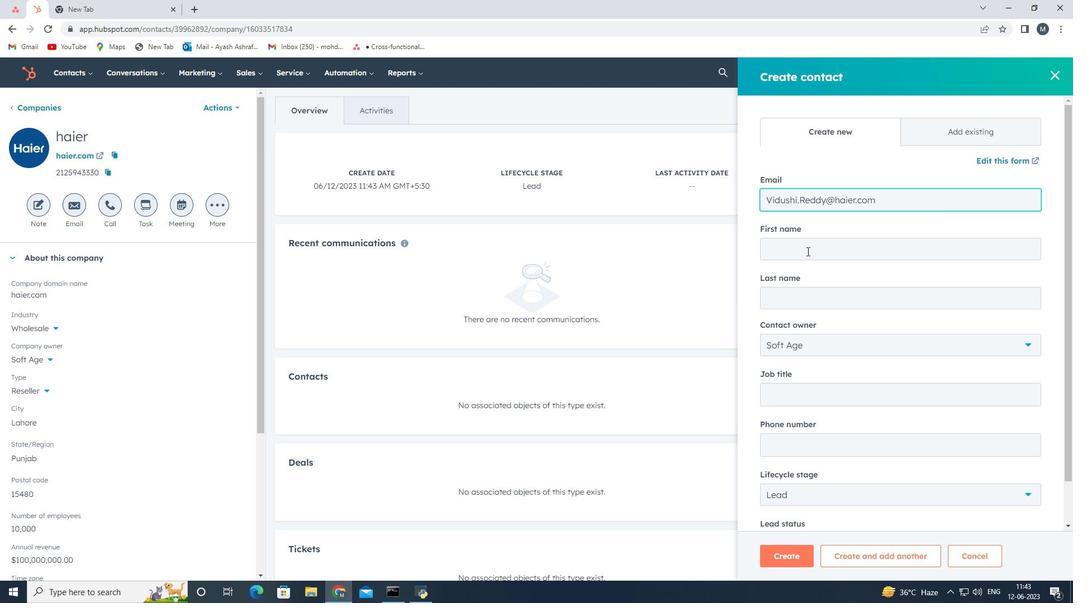 
Action: Key pressed <Key.shift>Vidushi
Screenshot: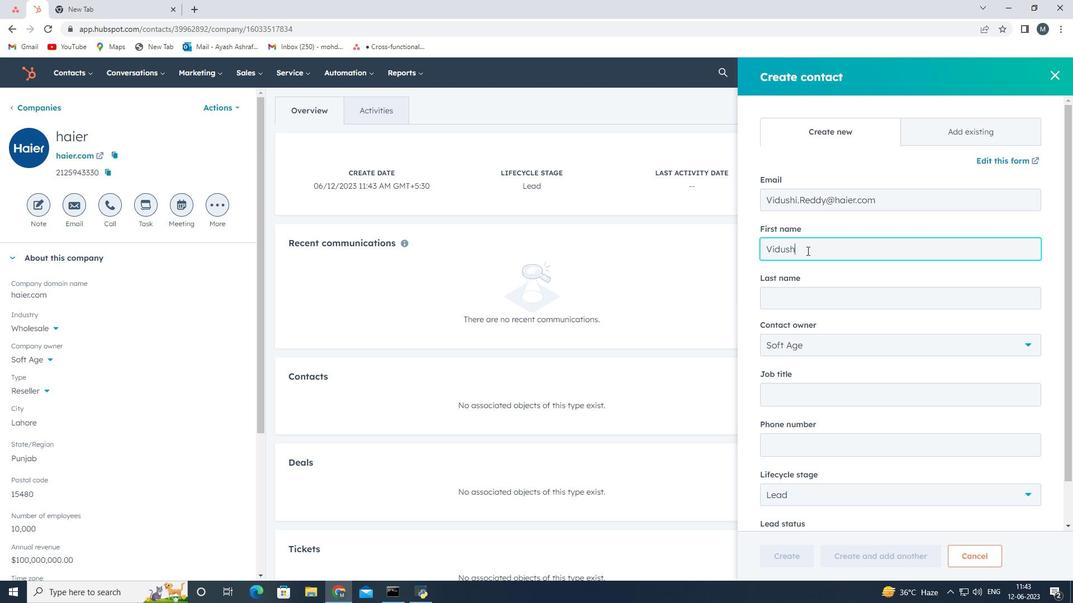 
Action: Mouse moved to (800, 300)
Screenshot: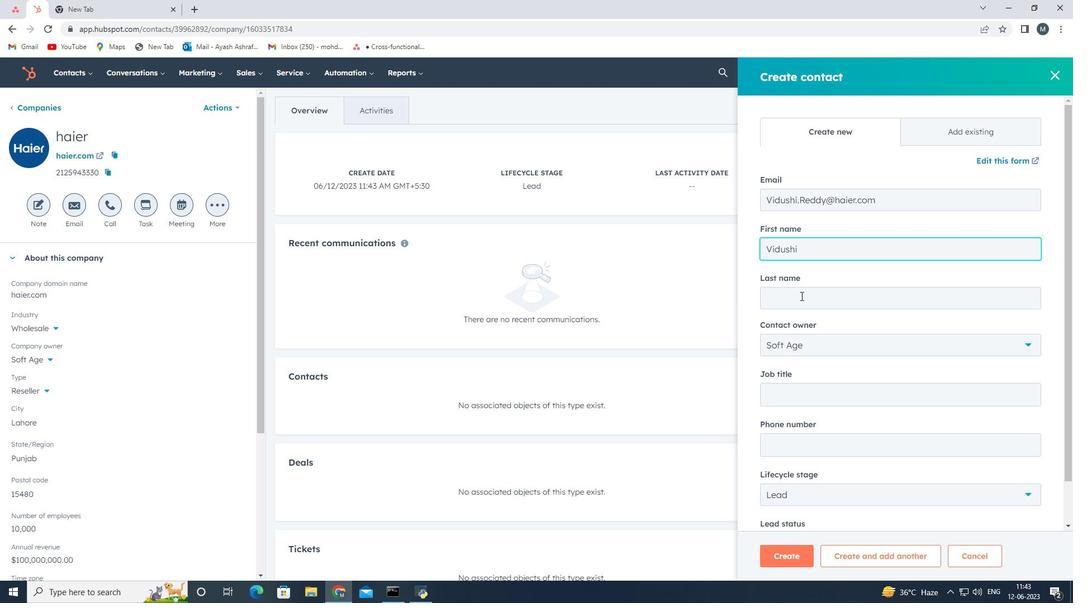 
Action: Mouse pressed left at (800, 300)
Screenshot: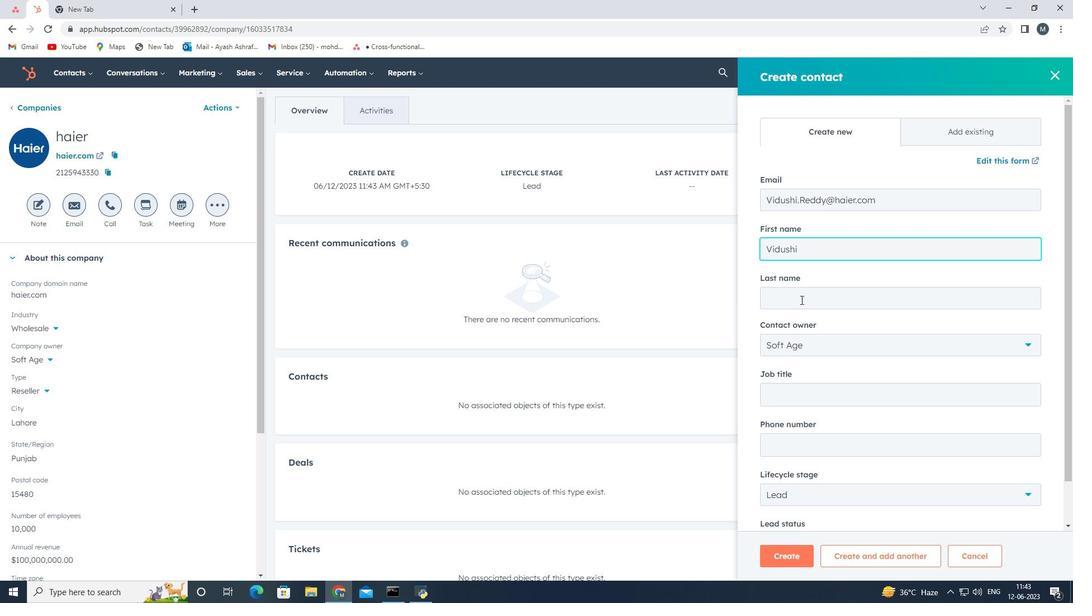 
Action: Mouse moved to (800, 301)
Screenshot: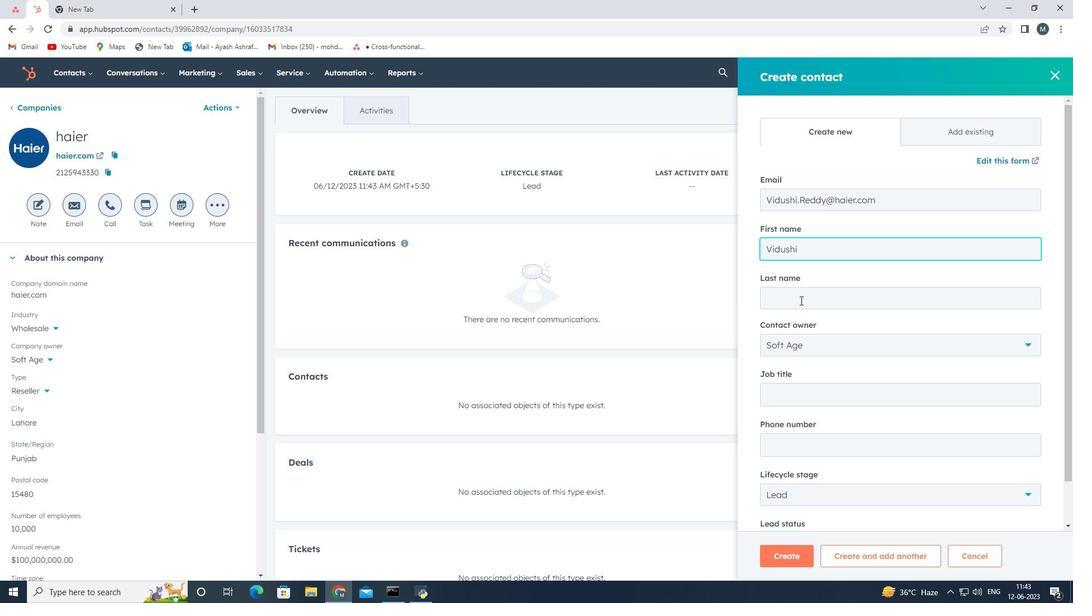 
Action: Key pressed <Key.shift><Key.shift>Reddy
Screenshot: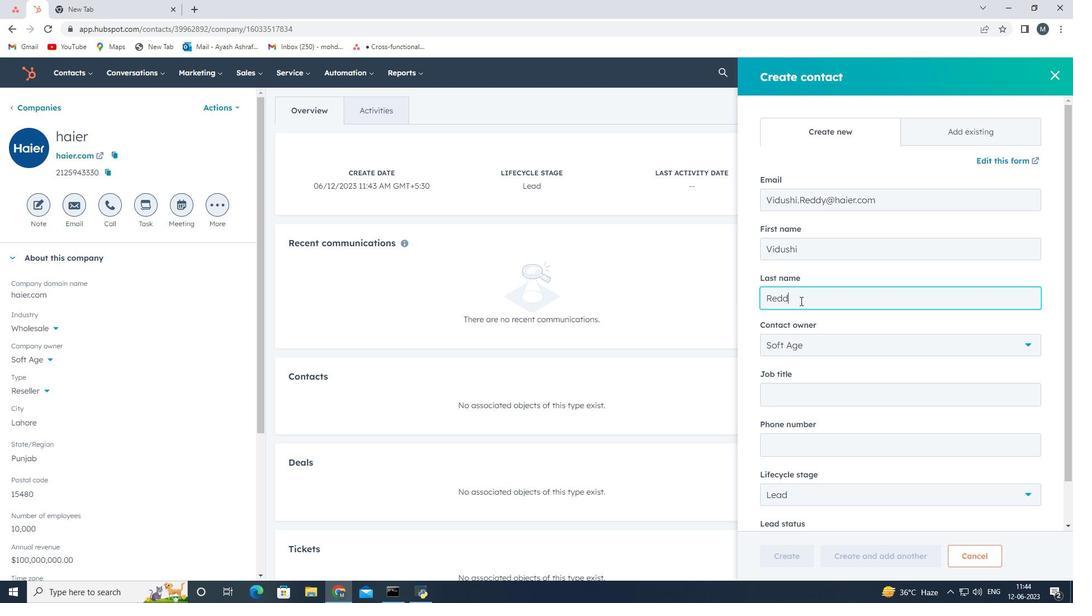 
Action: Mouse moved to (816, 398)
Screenshot: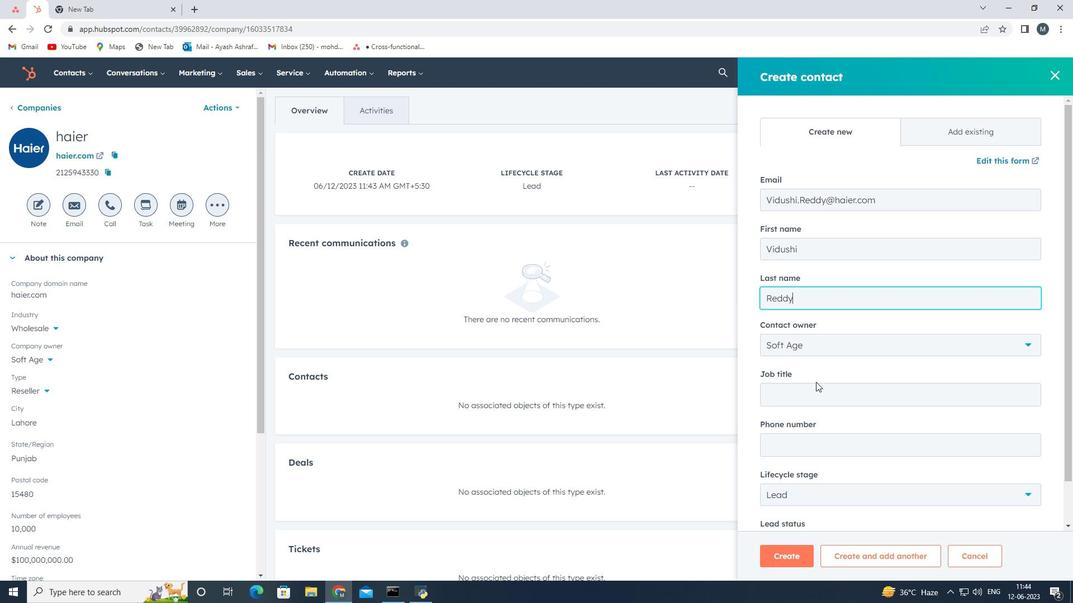 
Action: Mouse pressed left at (816, 398)
Screenshot: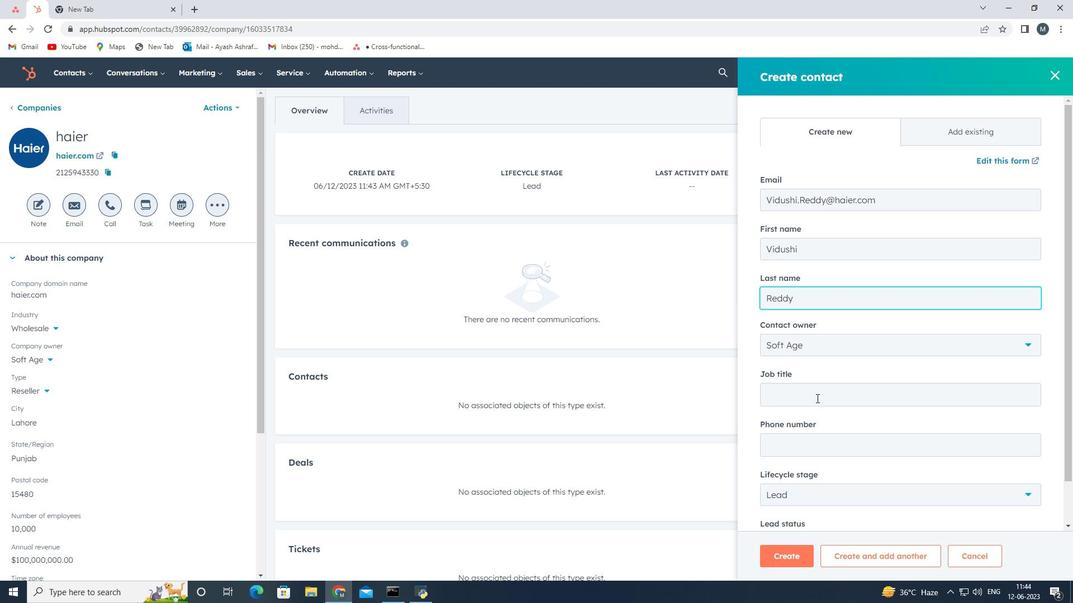 
Action: Mouse moved to (816, 399)
Screenshot: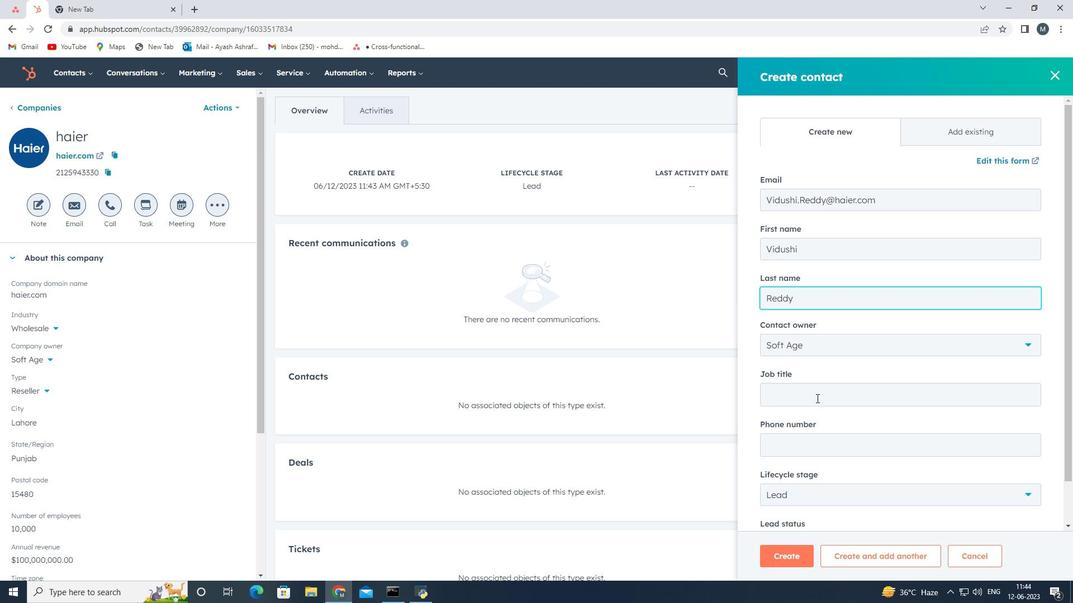 
Action: Key pressed <Key.shift><Key.shift><Key.shift>Financial<Key.space><Key.shift>Analyst
Screenshot: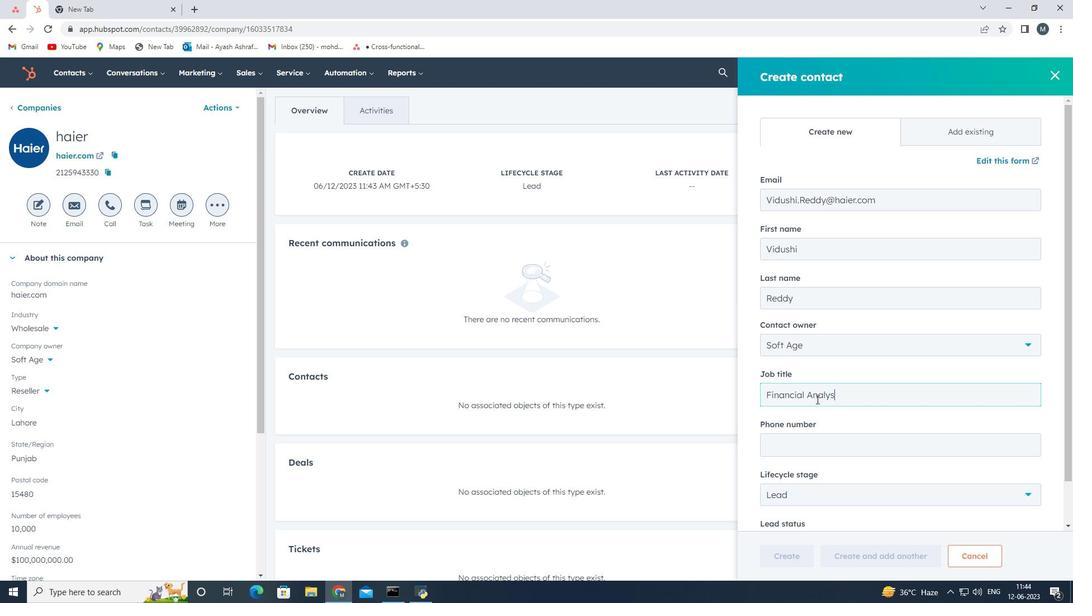 
Action: Mouse moved to (819, 450)
Screenshot: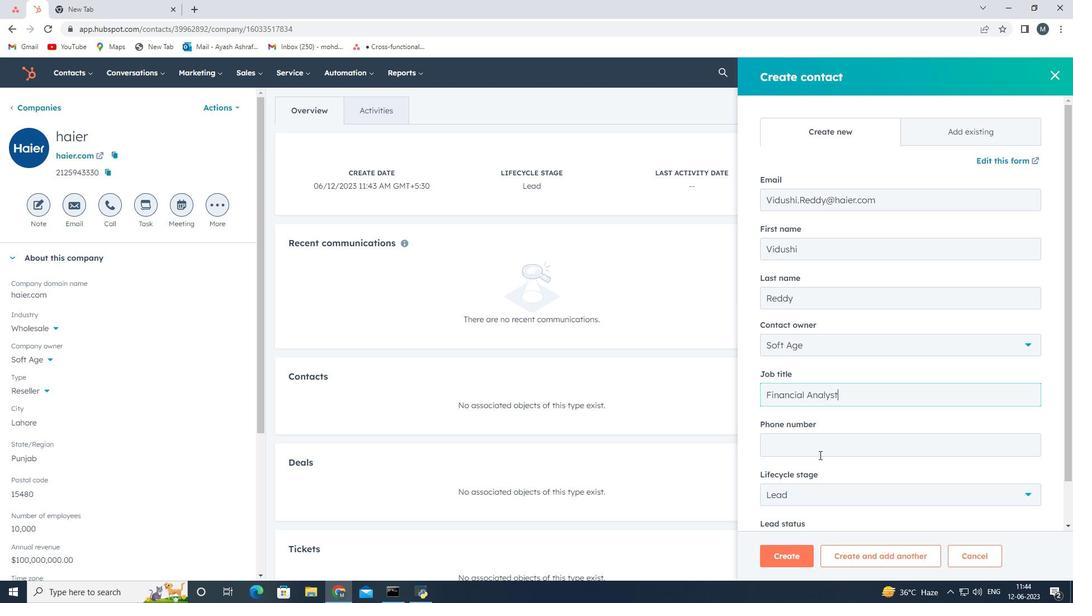 
Action: Mouse pressed left at (819, 450)
Screenshot: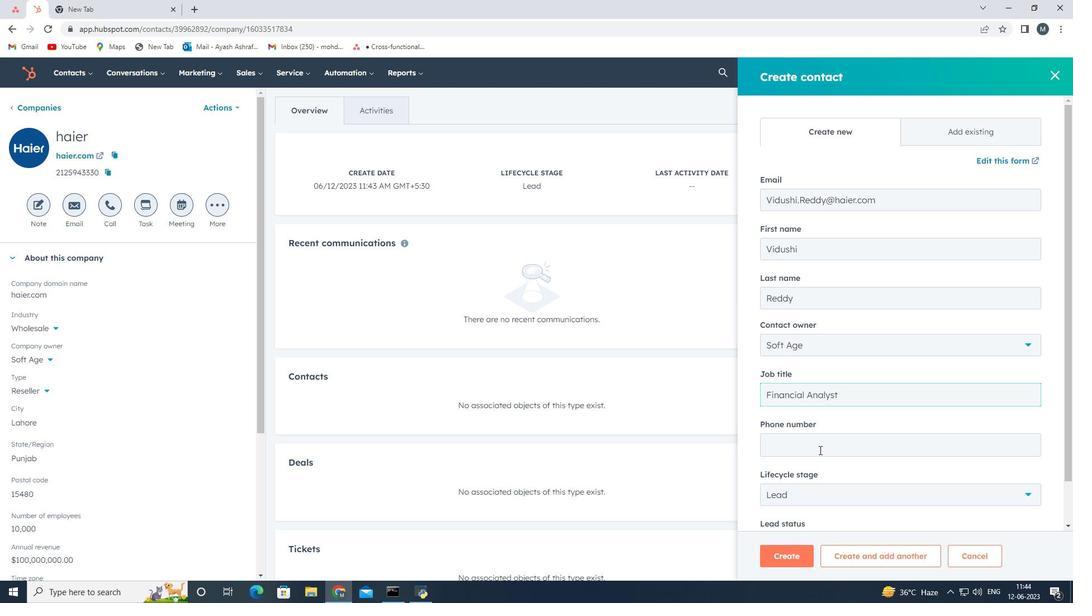 
Action: Mouse moved to (868, 376)
Screenshot: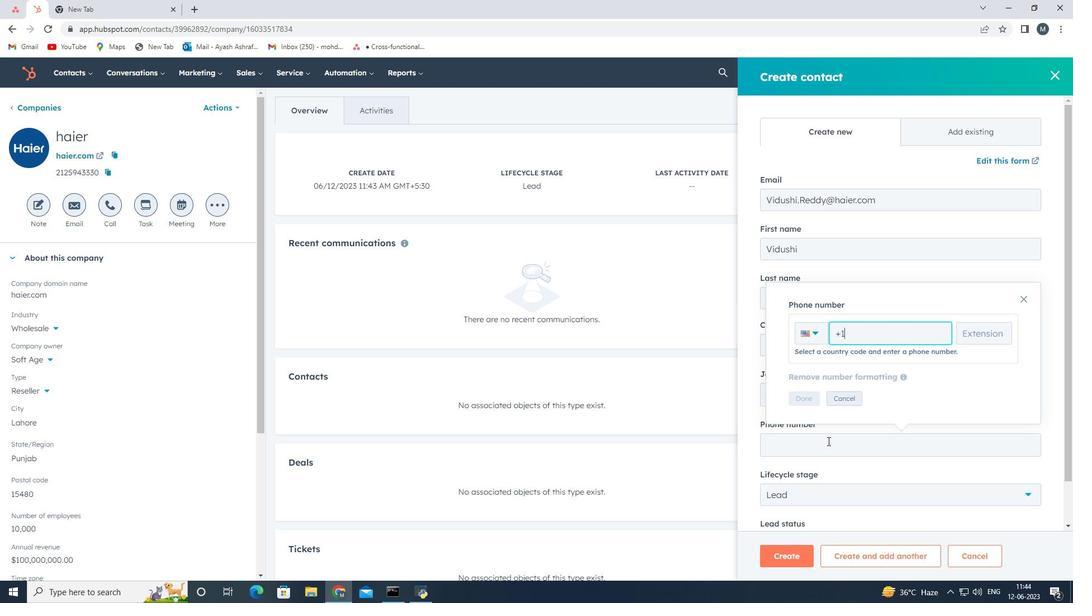 
Action: Key pressed 4085555679
Screenshot: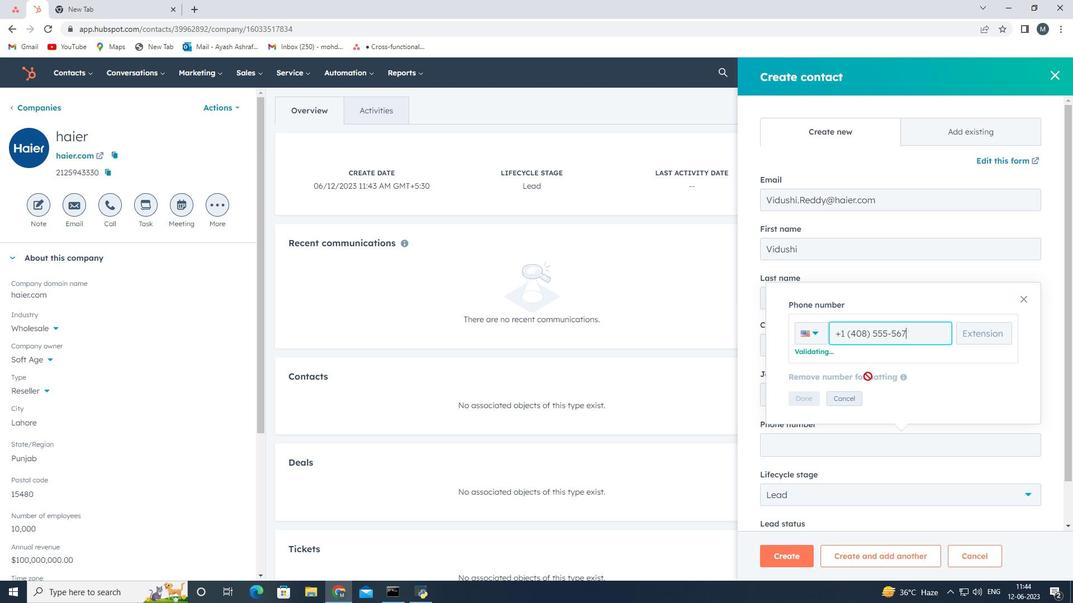 
Action: Mouse moved to (814, 395)
Screenshot: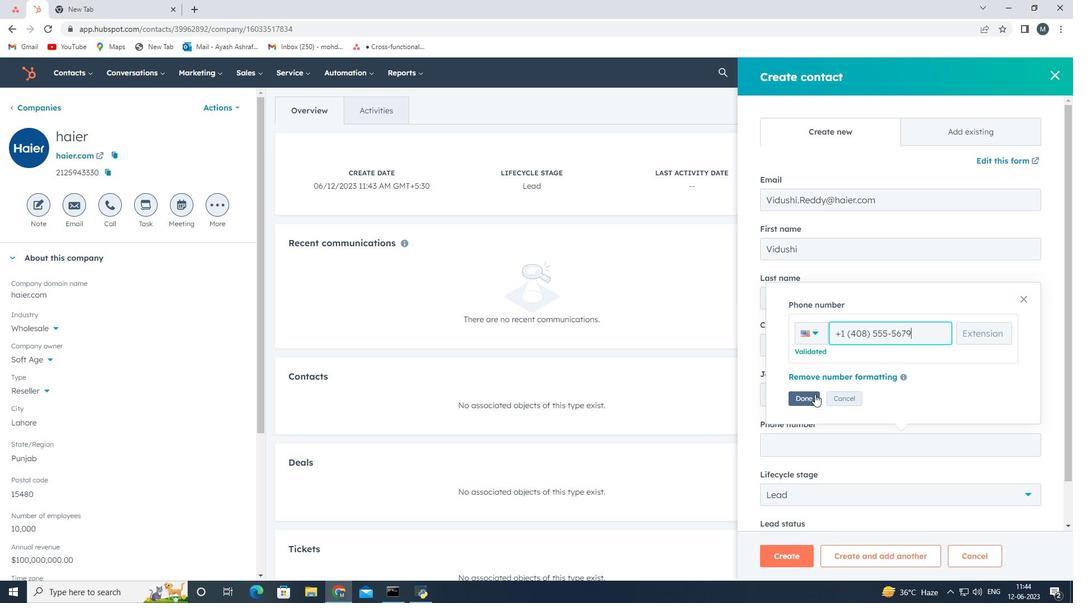 
Action: Mouse pressed left at (814, 395)
Screenshot: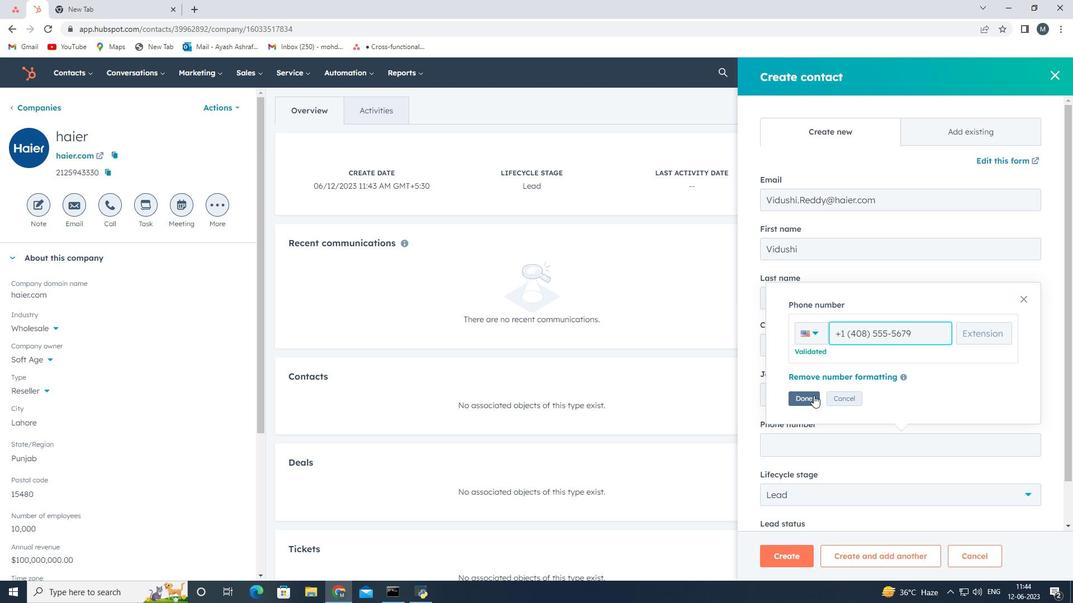 
Action: Mouse moved to (844, 404)
Screenshot: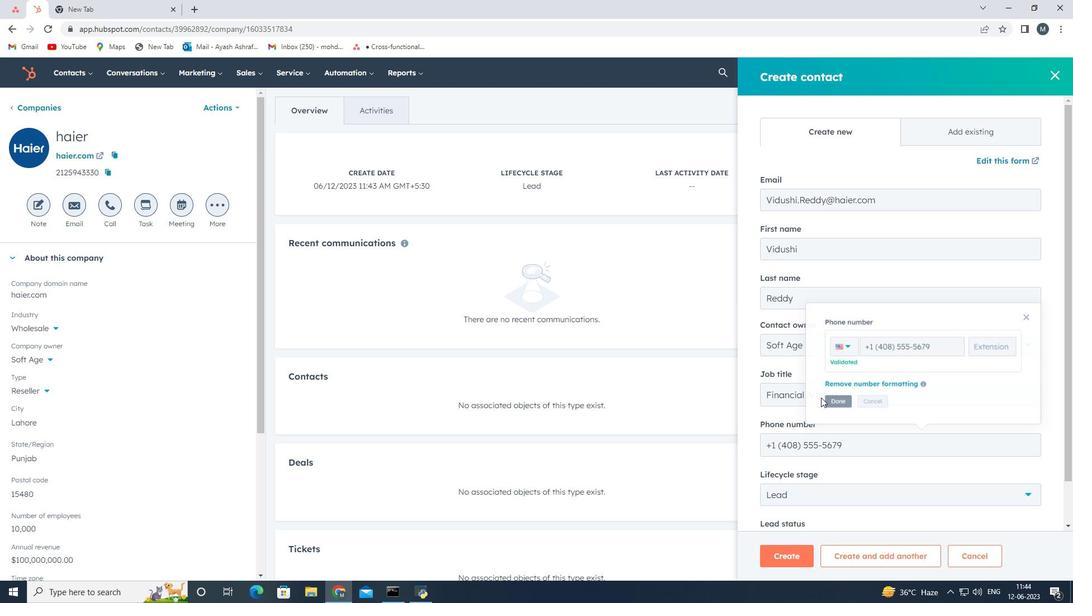 
Action: Mouse scrolled (844, 404) with delta (0, 0)
Screenshot: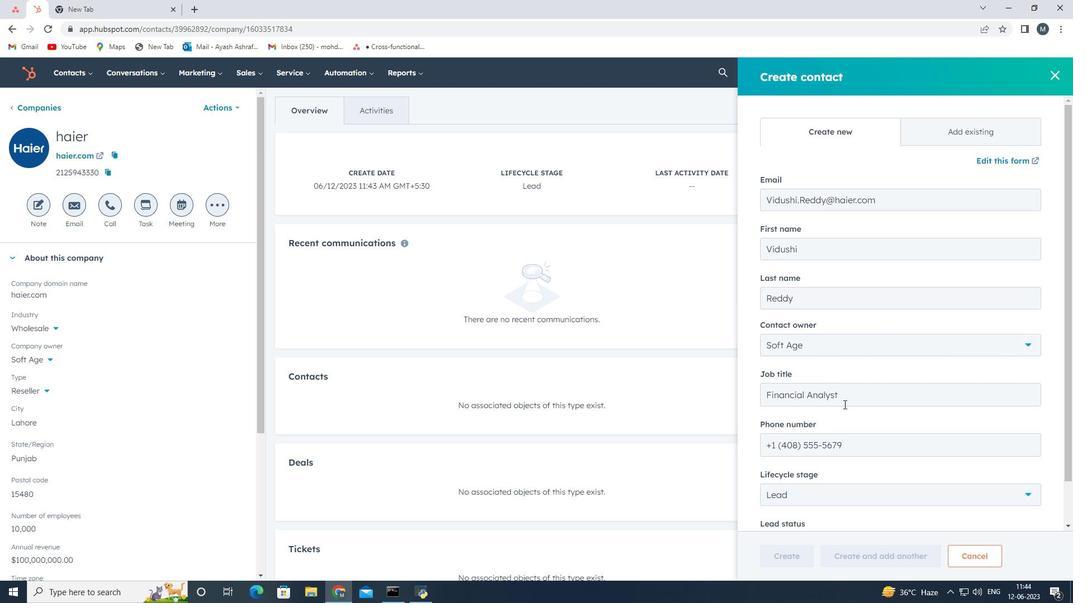 
Action: Mouse scrolled (844, 404) with delta (0, 0)
Screenshot: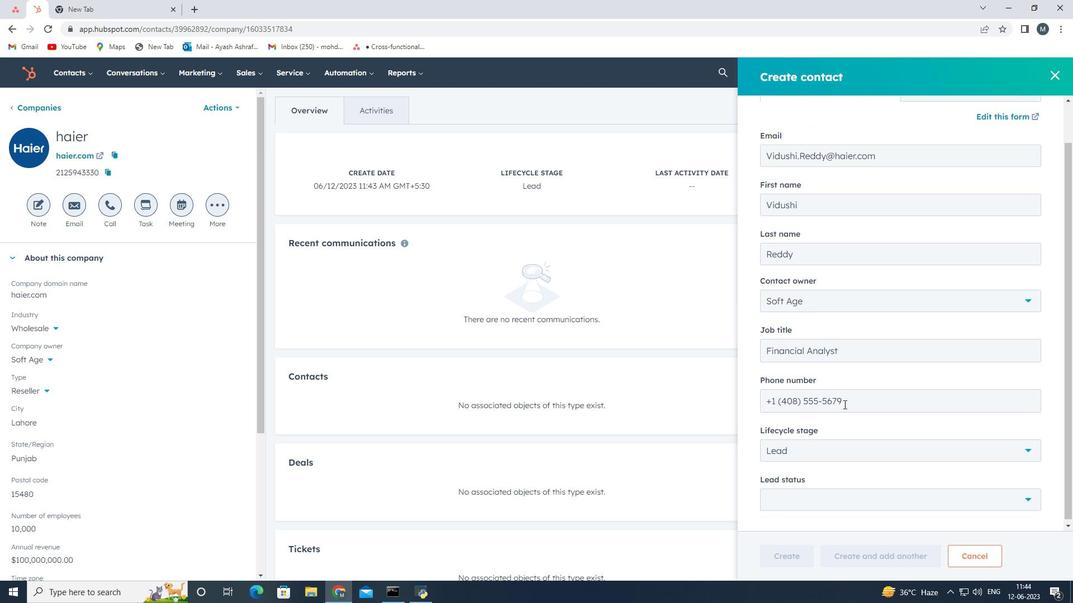 
Action: Mouse scrolled (844, 404) with delta (0, 0)
Screenshot: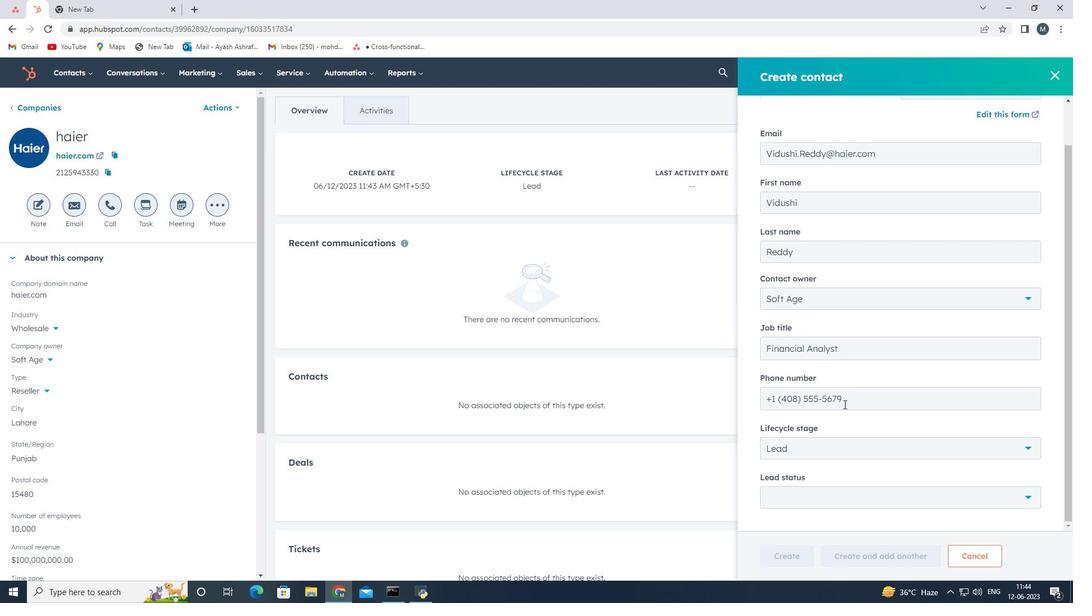 
Action: Mouse scrolled (844, 404) with delta (0, 0)
Screenshot: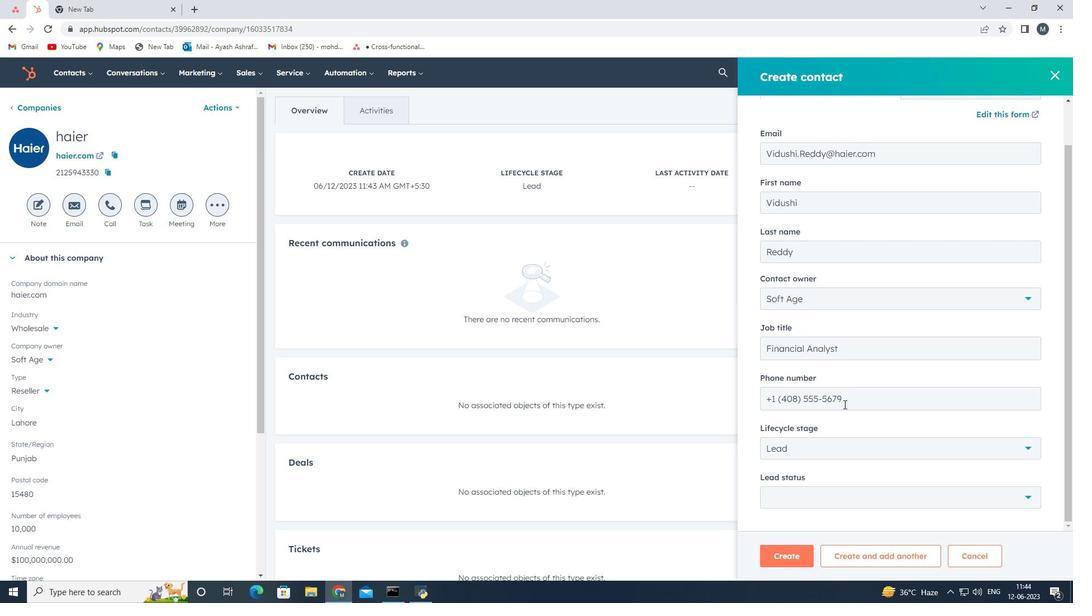 
Action: Mouse moved to (819, 493)
Screenshot: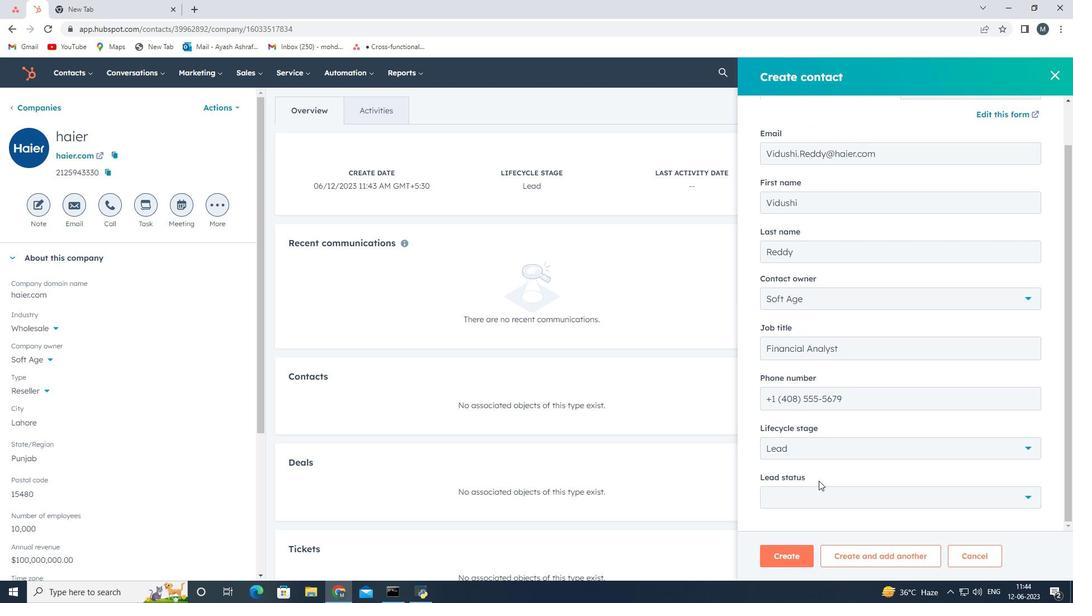 
Action: Mouse pressed left at (819, 493)
Screenshot: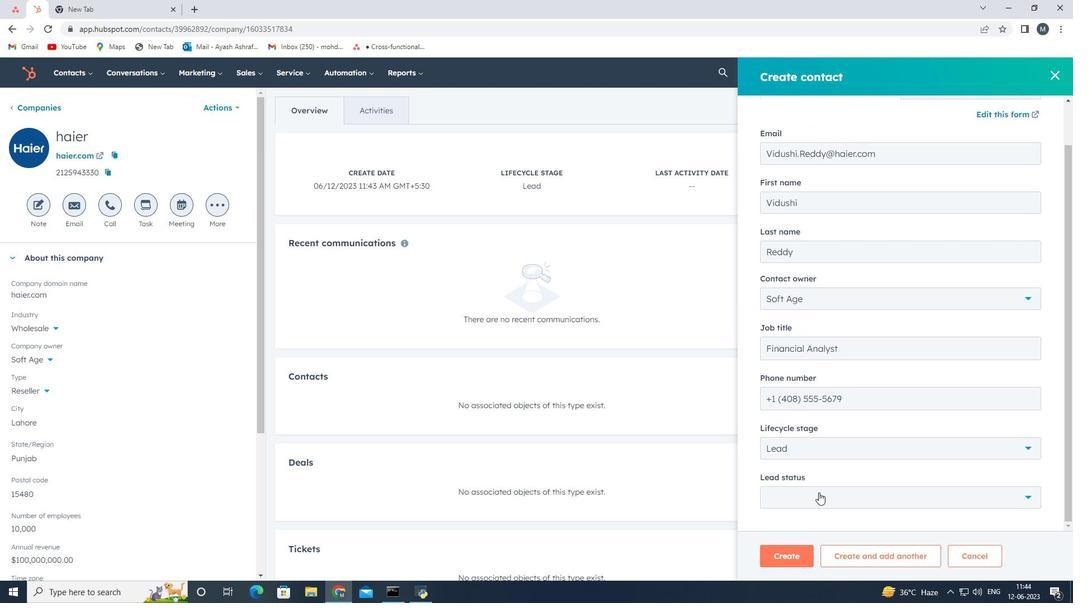 
Action: Mouse moved to (817, 424)
Screenshot: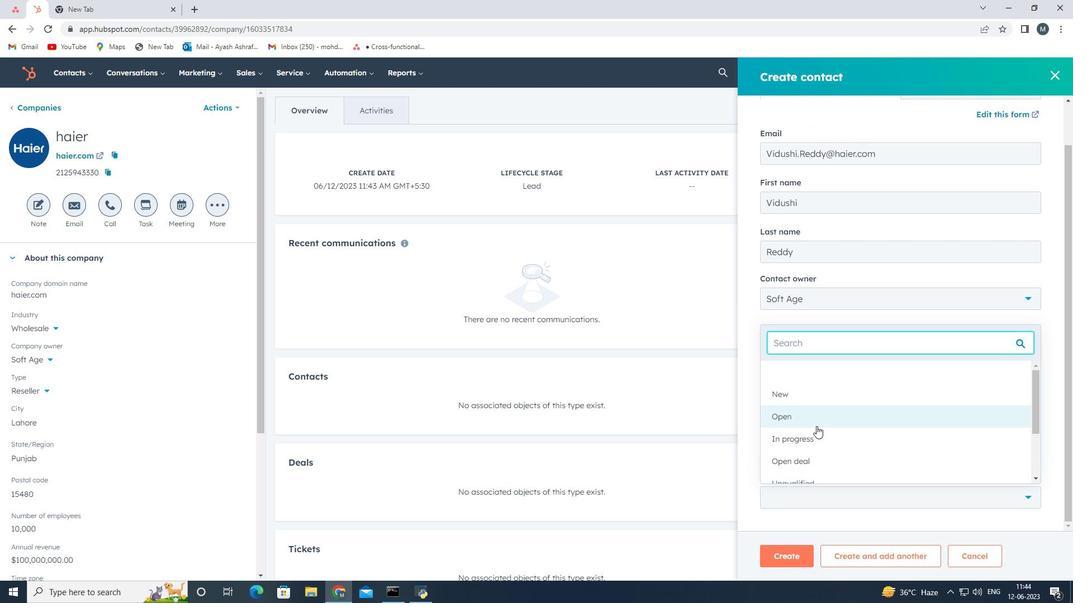 
Action: Mouse pressed left at (817, 424)
Screenshot: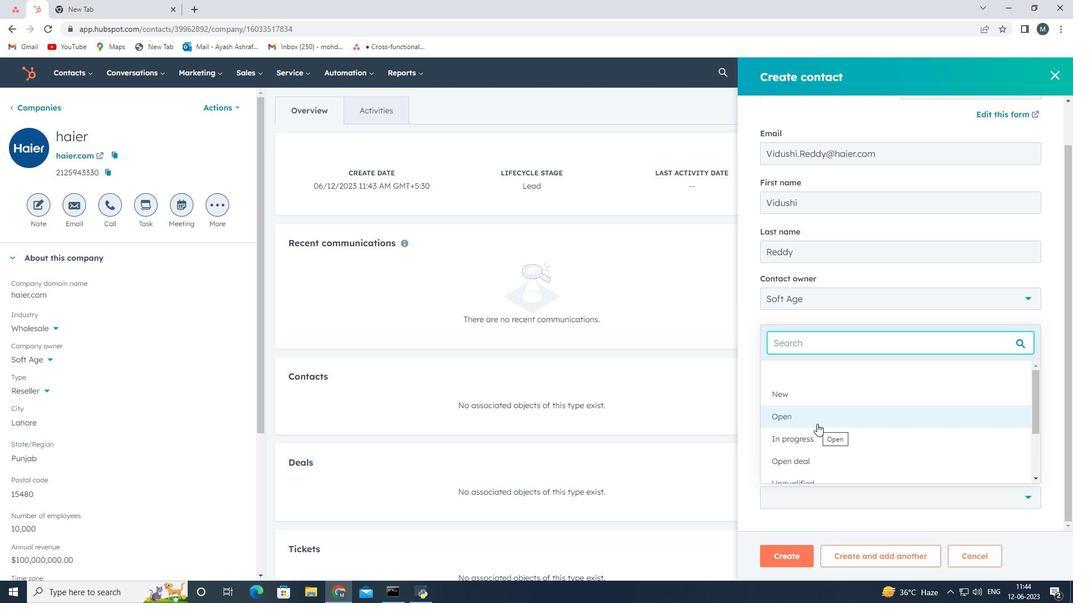 
Action: Mouse moved to (815, 450)
Screenshot: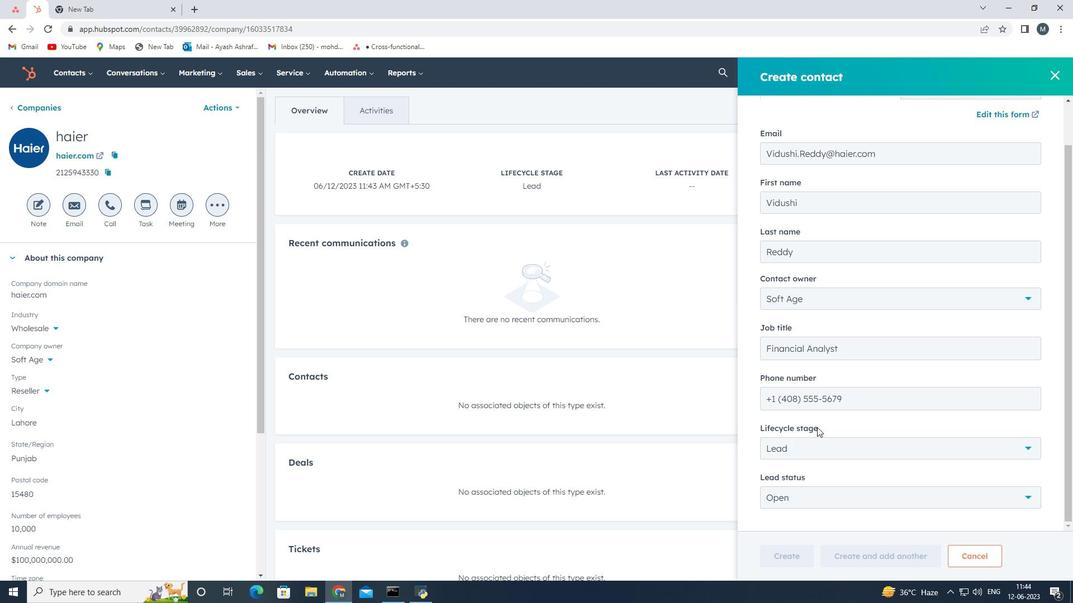 
Action: Mouse pressed left at (815, 450)
Screenshot: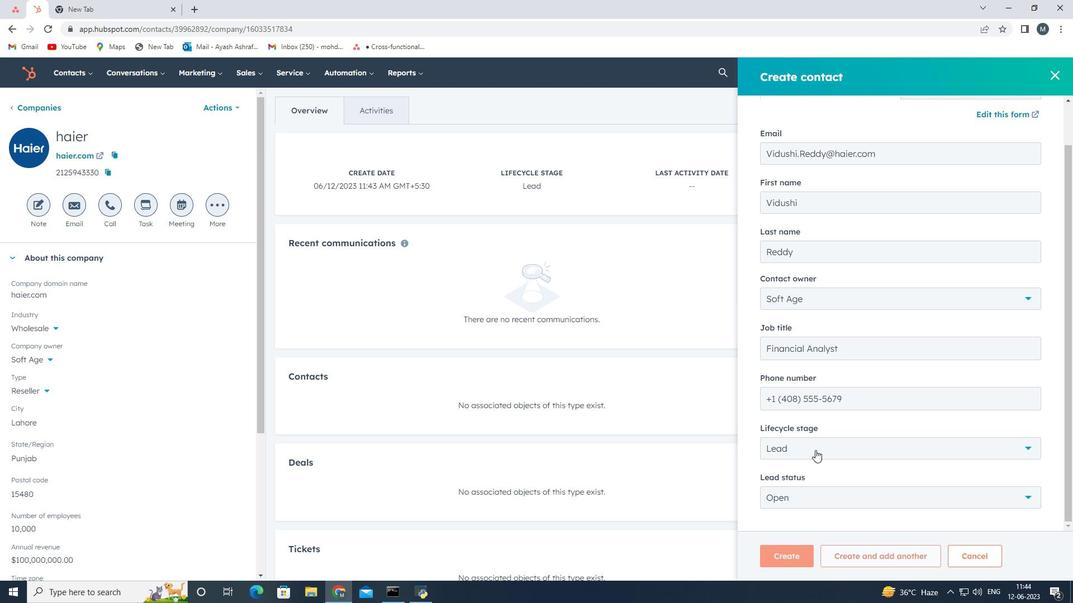 
Action: Mouse moved to (815, 350)
Screenshot: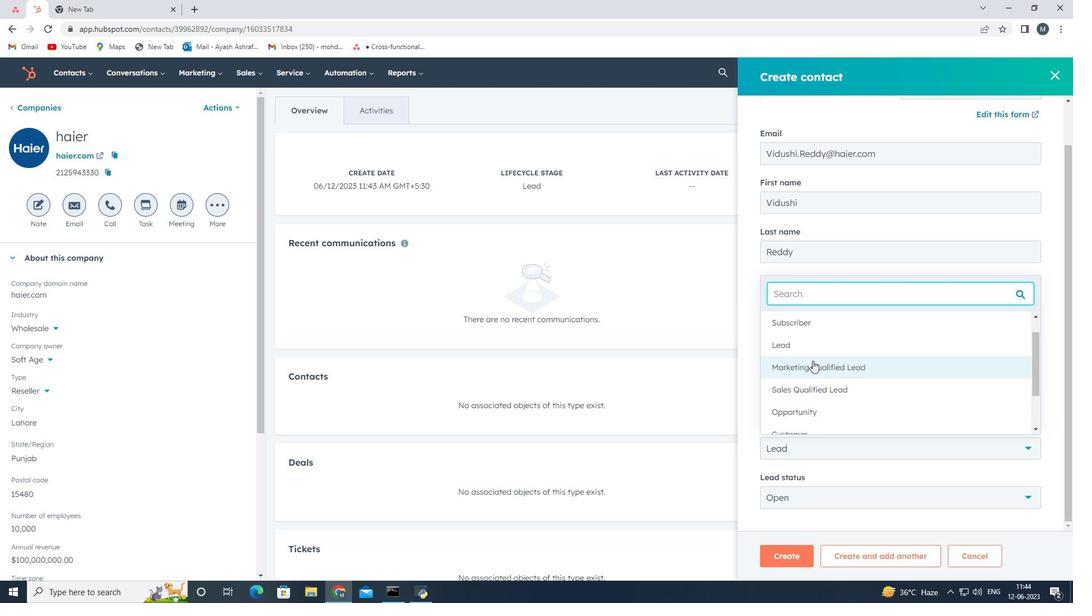 
Action: Mouse pressed left at (815, 350)
Screenshot: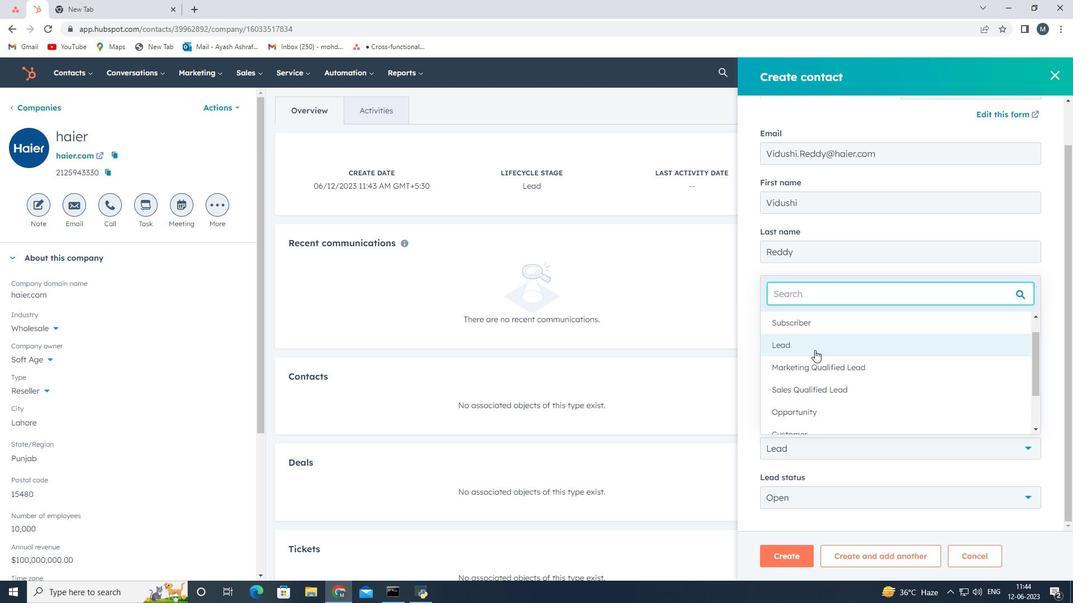 
Action: Mouse moved to (791, 558)
Screenshot: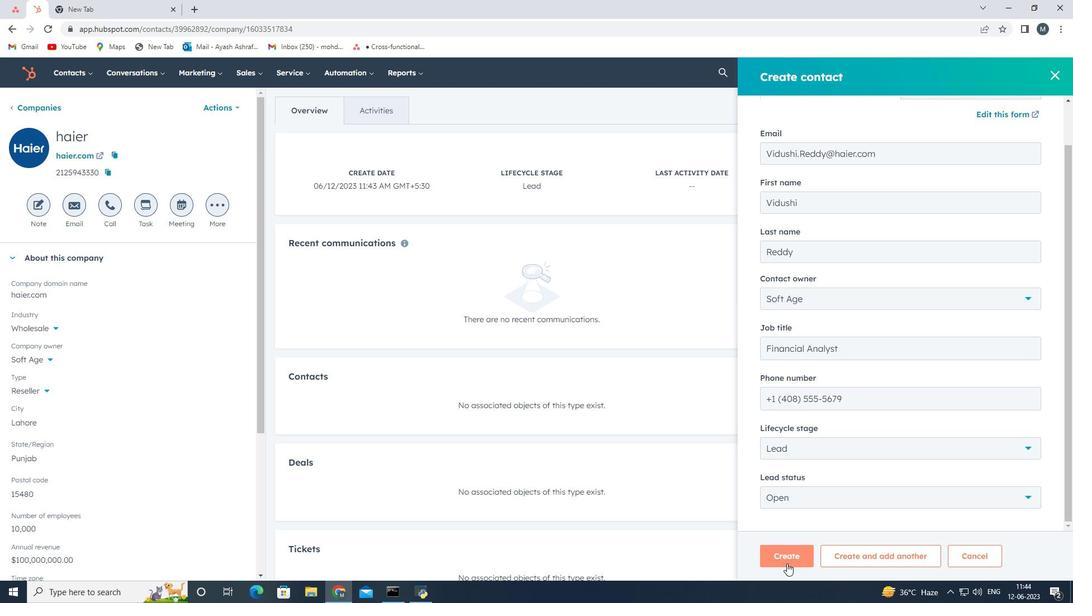 
Action: Mouse pressed left at (791, 558)
Screenshot: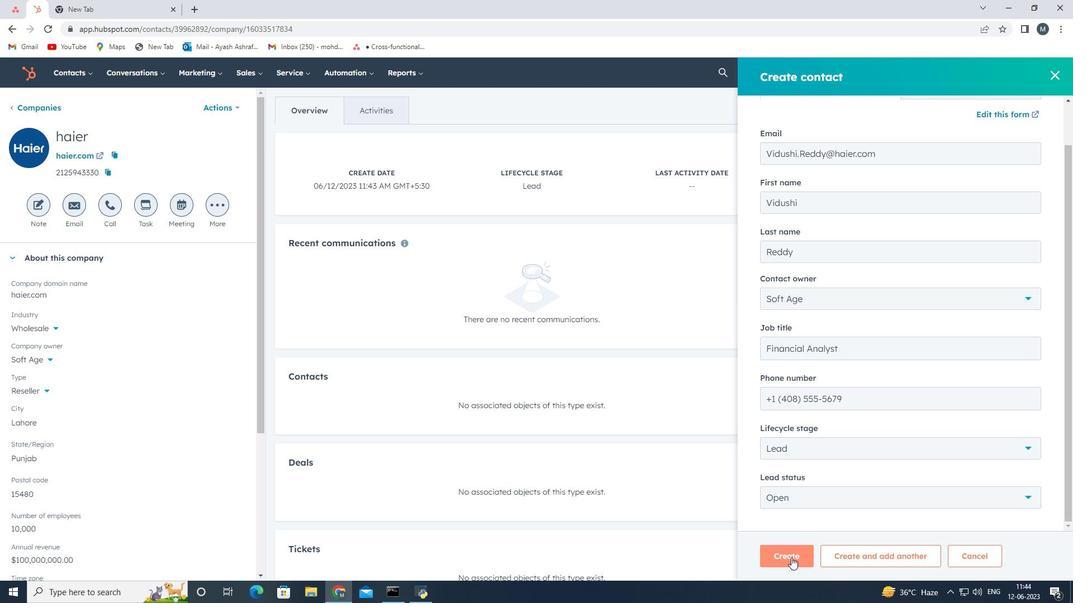 
Action: Mouse moved to (763, 529)
Screenshot: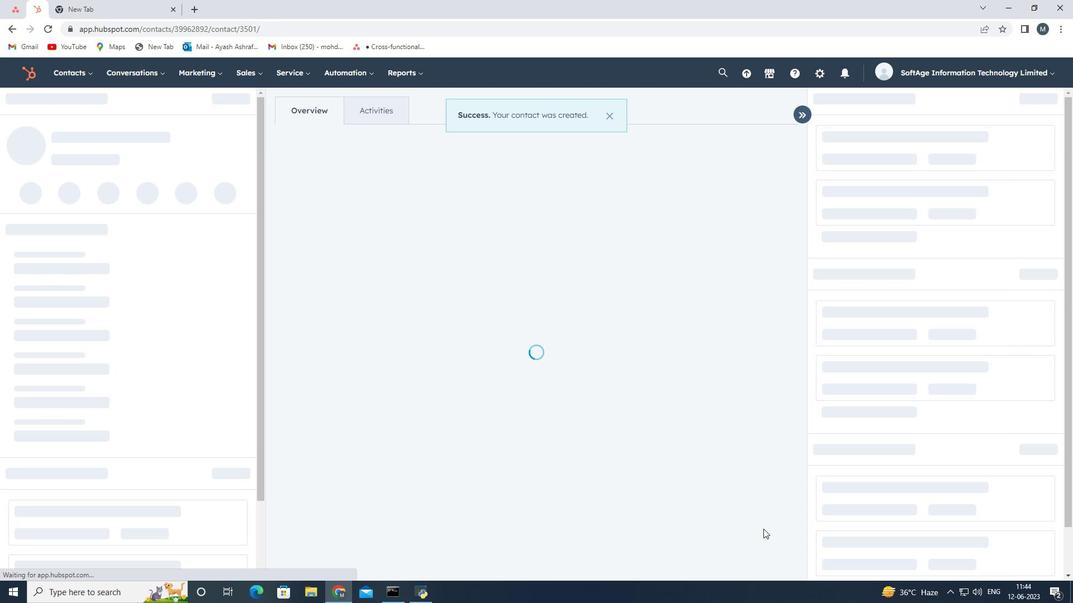 
